 Task: Find connections with filter location Zürich (Kreis 10) / Höngg with filter topic #jobinterviewswith filter profile language Potuguese with filter current company InMobi with filter school Navy Children School with filter industry Optometrists with filter service category NotaryOnline Research with filter keywords title File Clerk
Action: Mouse moved to (496, 73)
Screenshot: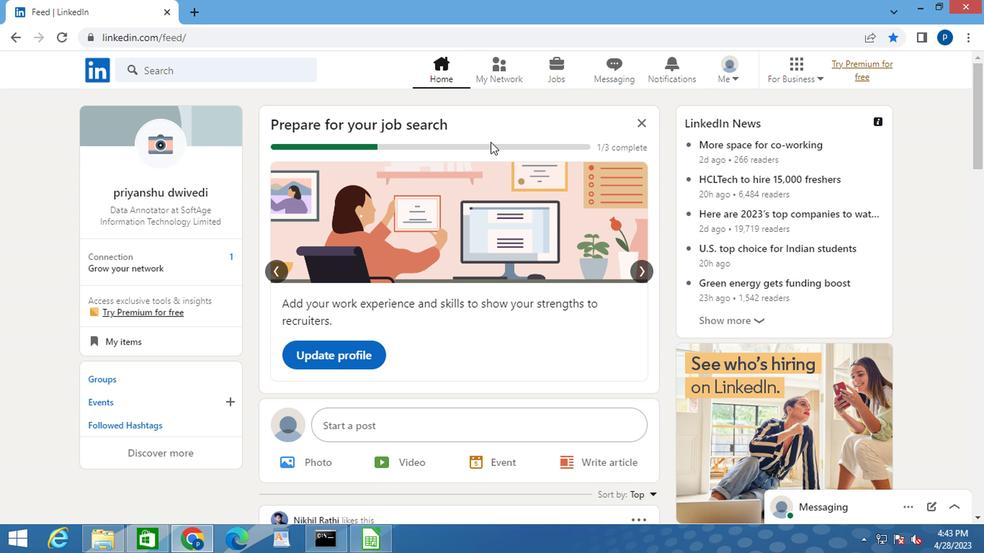 
Action: Mouse pressed left at (496, 73)
Screenshot: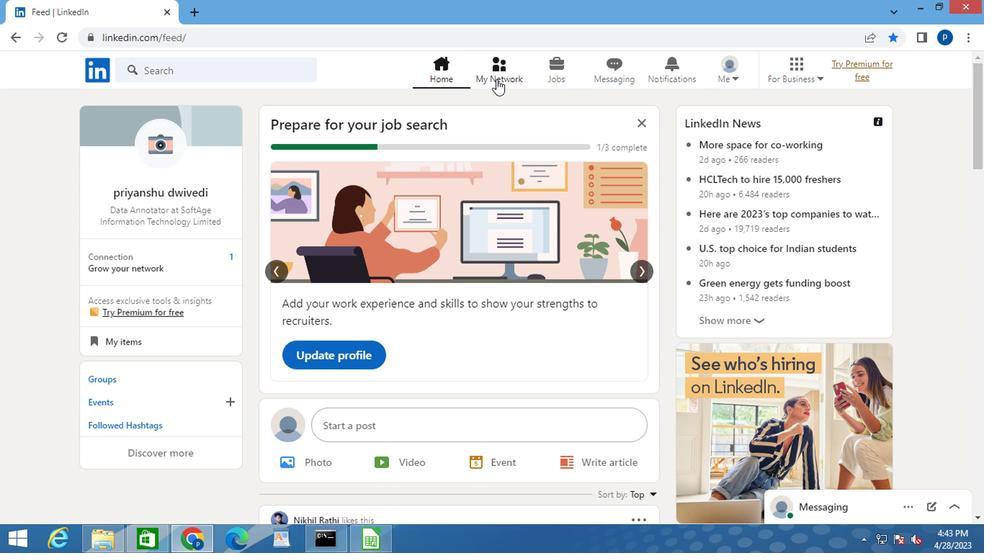 
Action: Mouse moved to (195, 138)
Screenshot: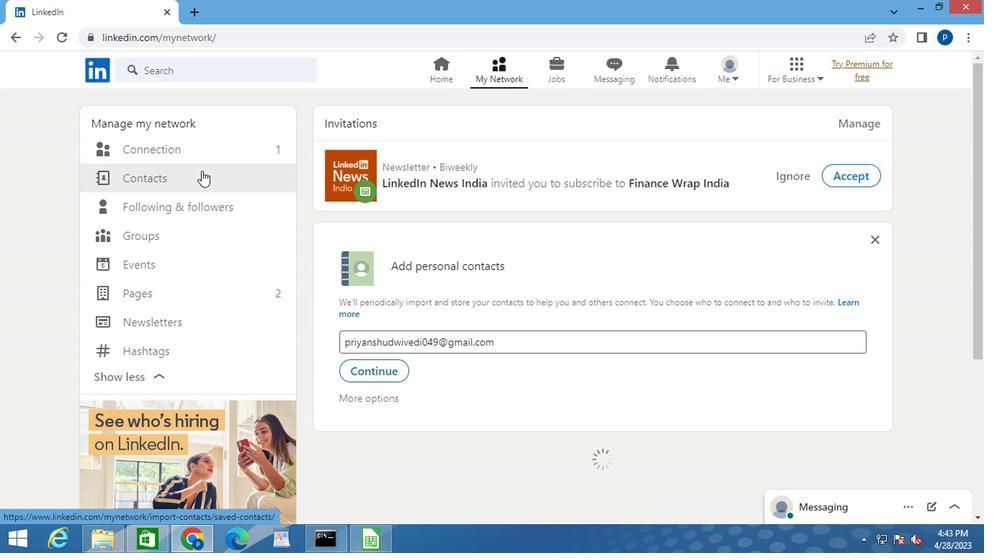 
Action: Mouse pressed left at (195, 138)
Screenshot: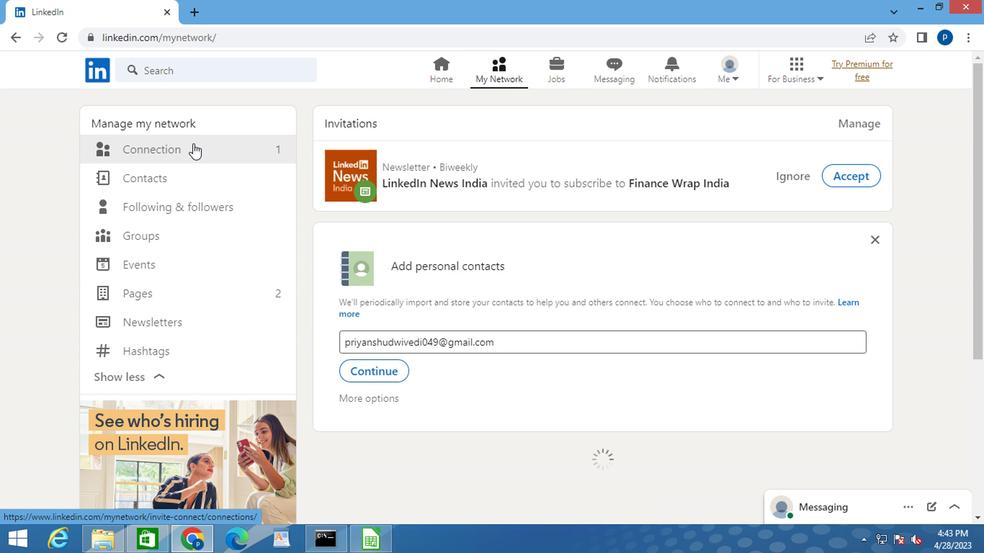 
Action: Mouse moved to (585, 148)
Screenshot: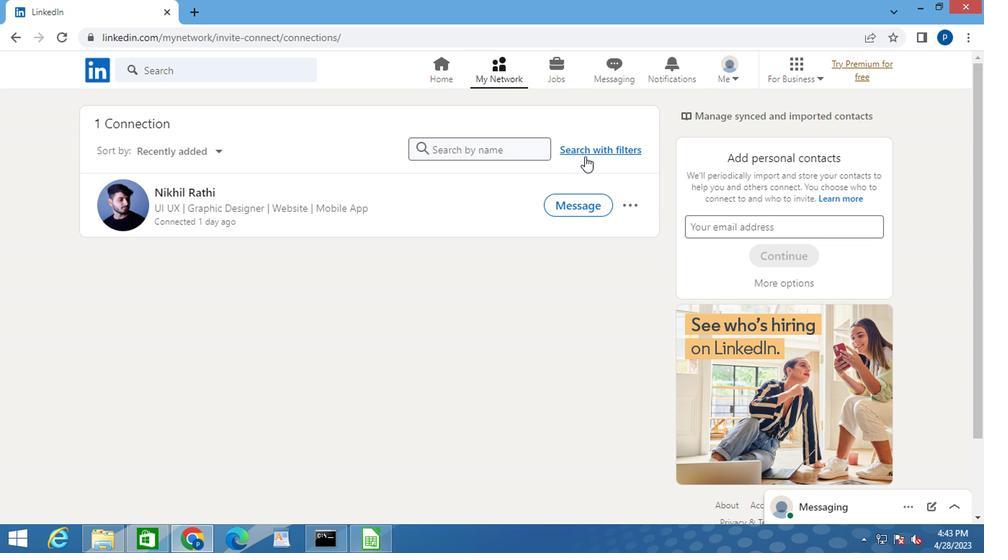 
Action: Mouse pressed left at (585, 148)
Screenshot: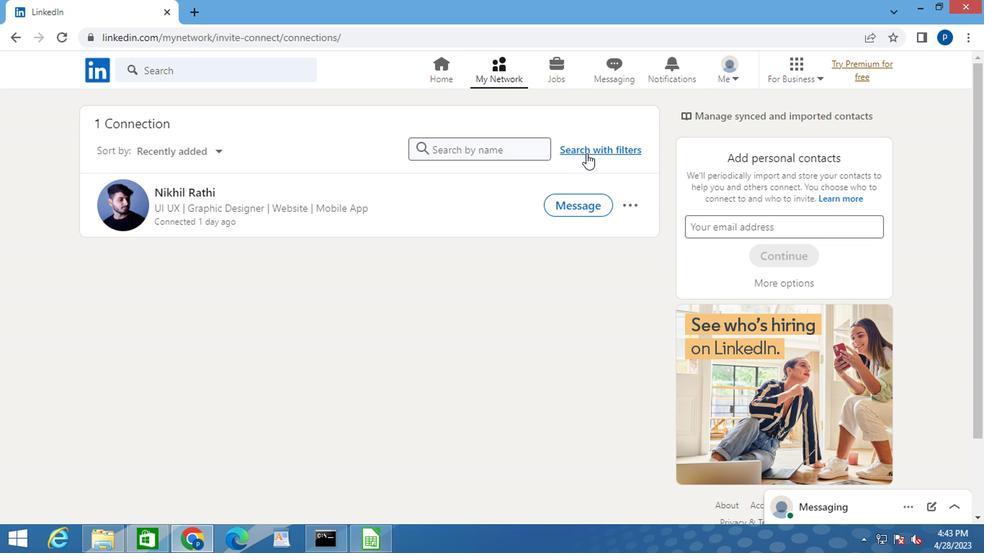 
Action: Mouse moved to (532, 105)
Screenshot: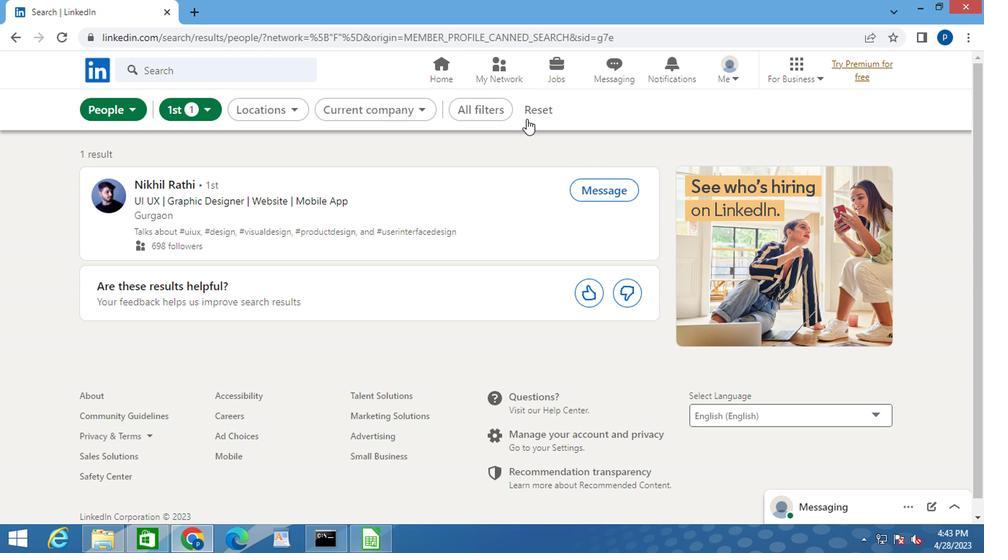 
Action: Mouse pressed left at (532, 105)
Screenshot: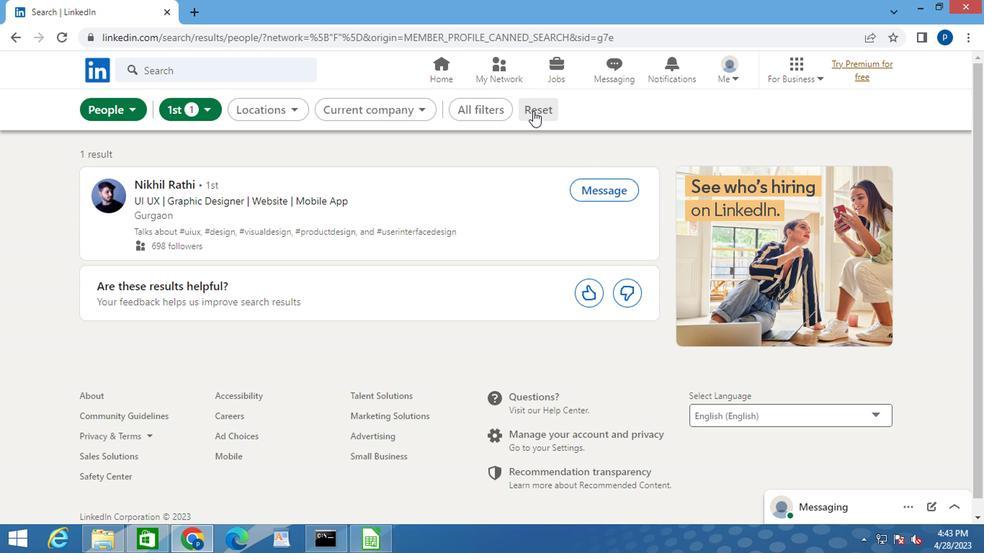 
Action: Mouse moved to (517, 106)
Screenshot: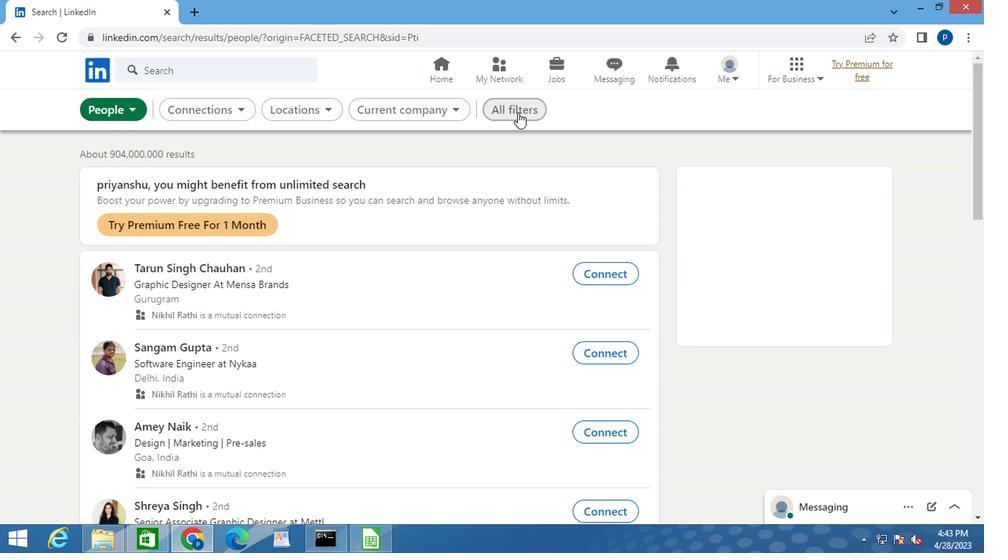 
Action: Mouse pressed left at (517, 106)
Screenshot: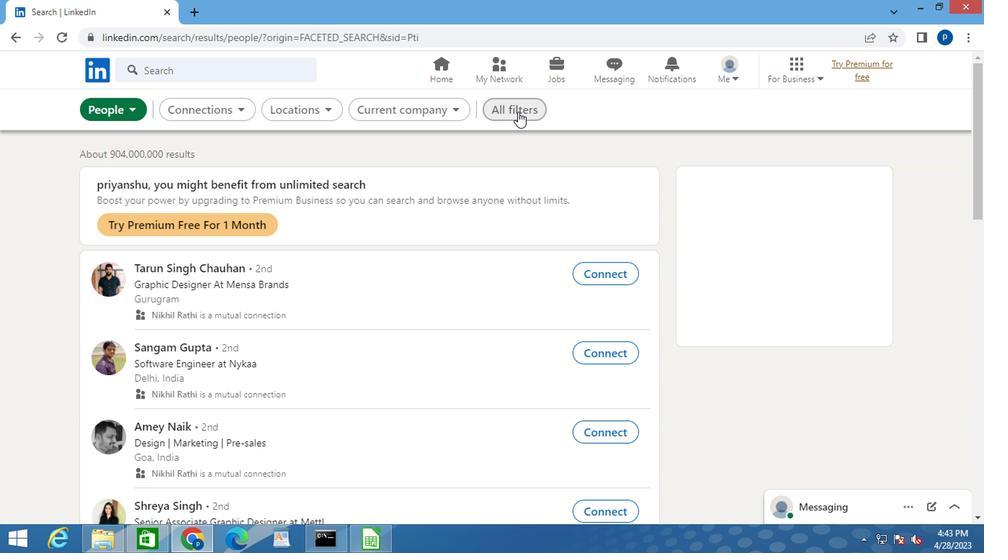 
Action: Mouse moved to (741, 367)
Screenshot: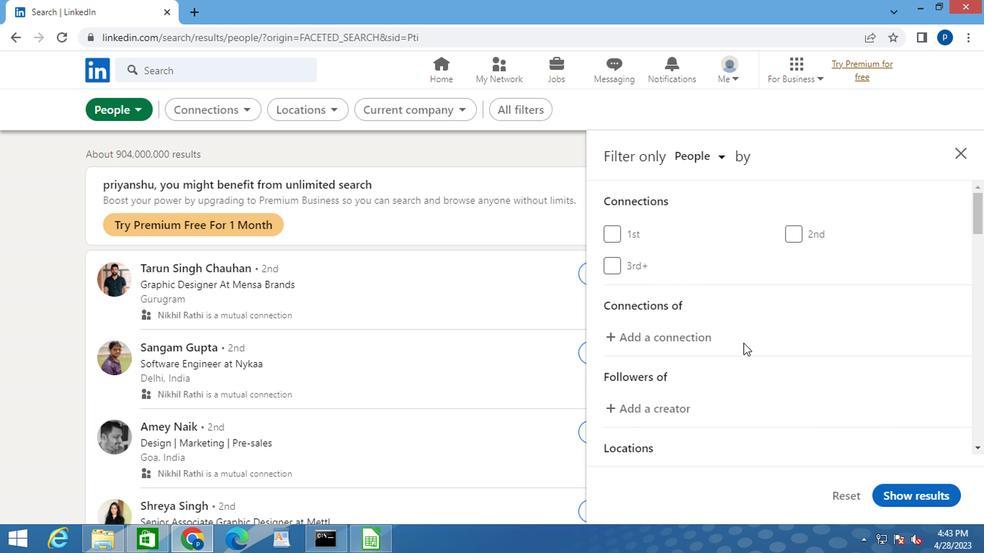 
Action: Mouse scrolled (741, 366) with delta (0, -1)
Screenshot: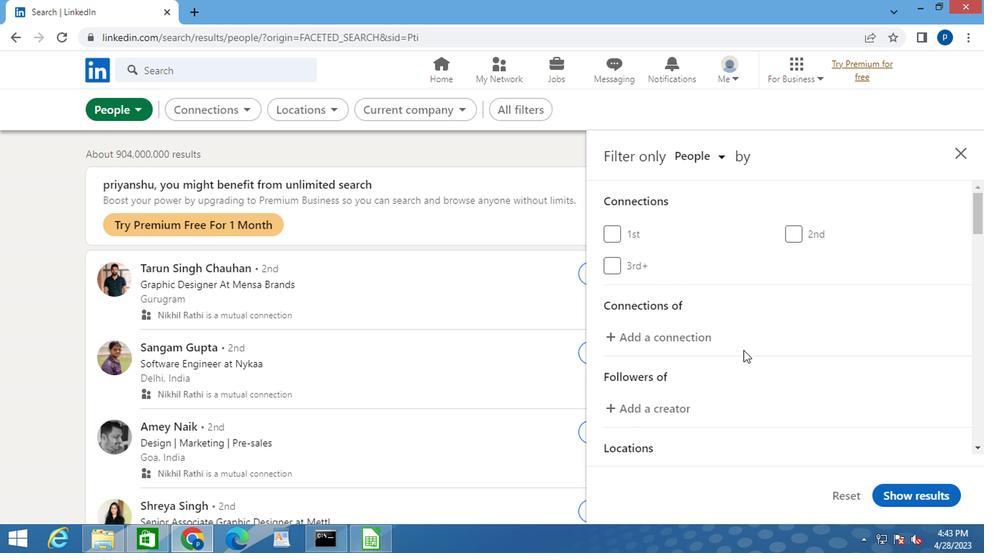 
Action: Mouse moved to (741, 367)
Screenshot: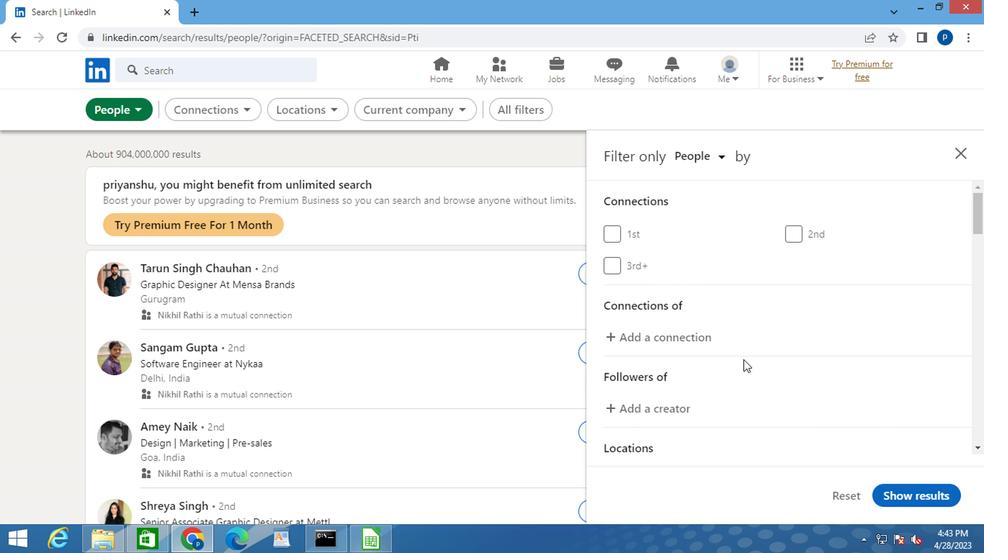 
Action: Mouse scrolled (741, 367) with delta (0, 0)
Screenshot: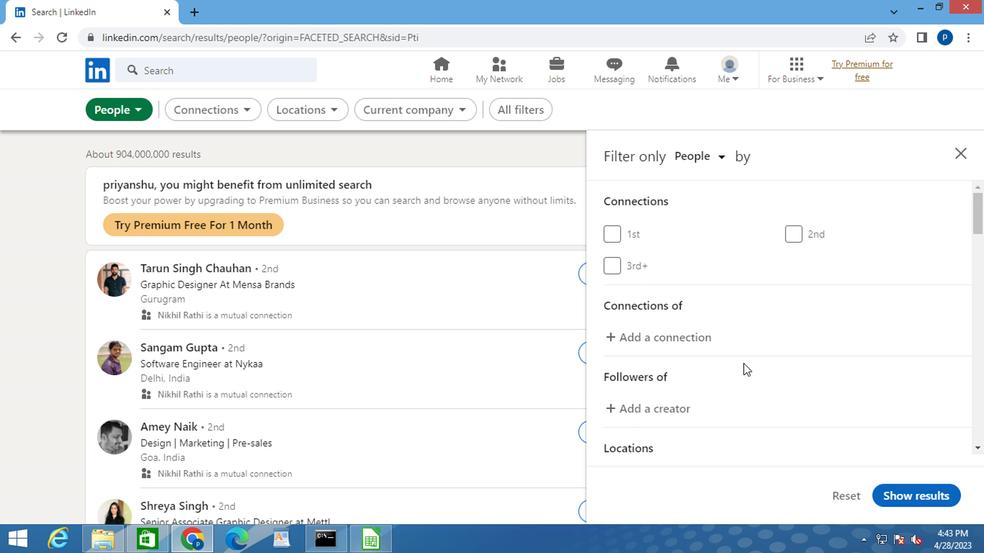 
Action: Mouse moved to (816, 393)
Screenshot: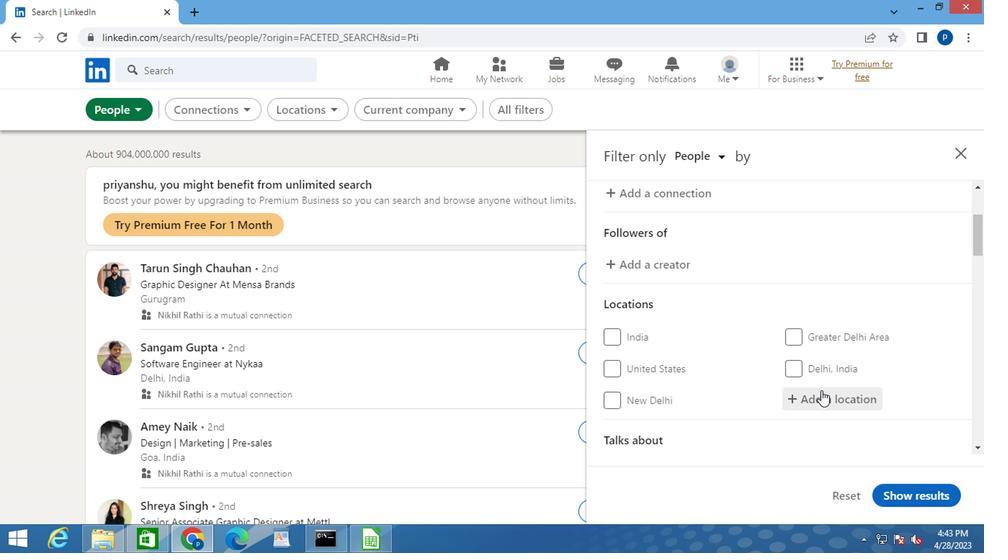 
Action: Mouse pressed left at (816, 393)
Screenshot: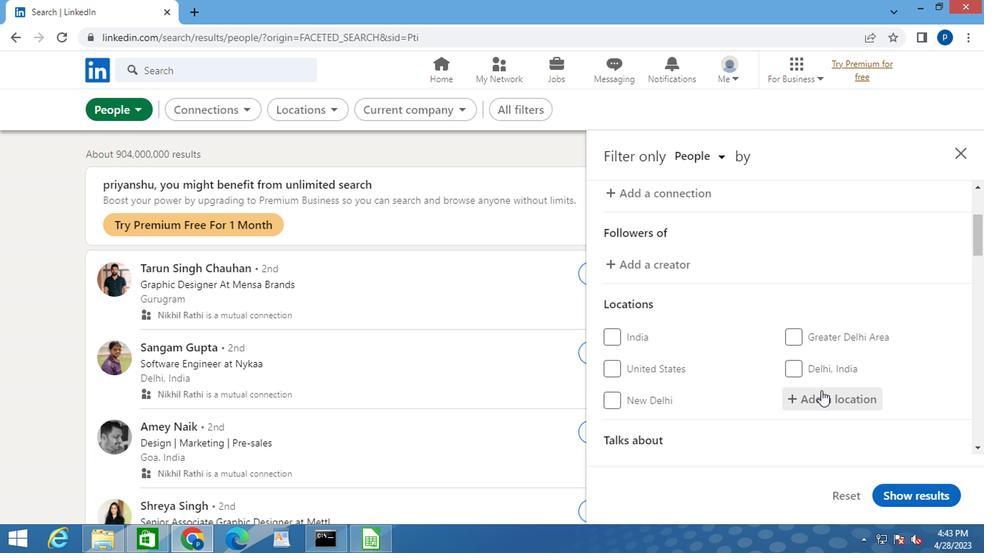 
Action: Key pressed z<Key.caps_lock>urich
Screenshot: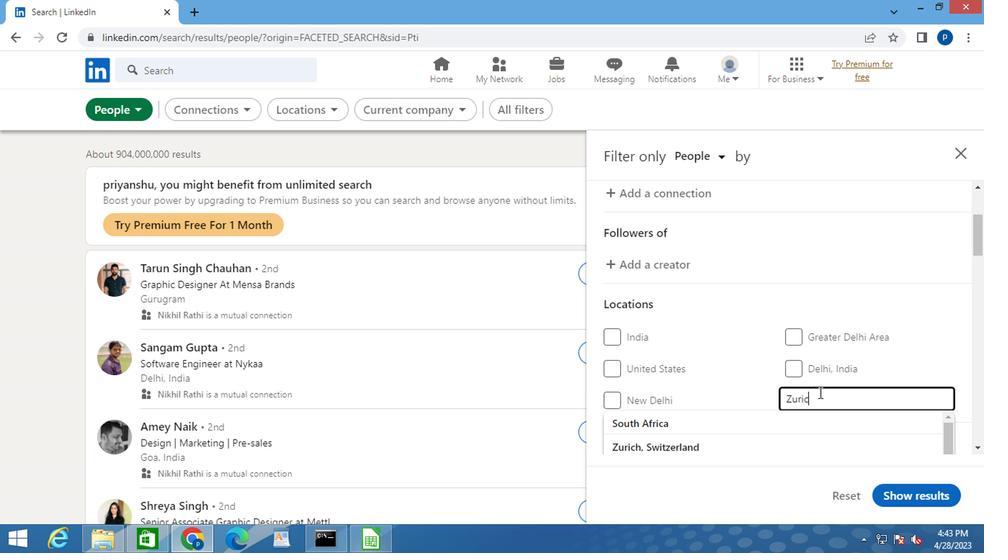 
Action: Mouse moved to (684, 425)
Screenshot: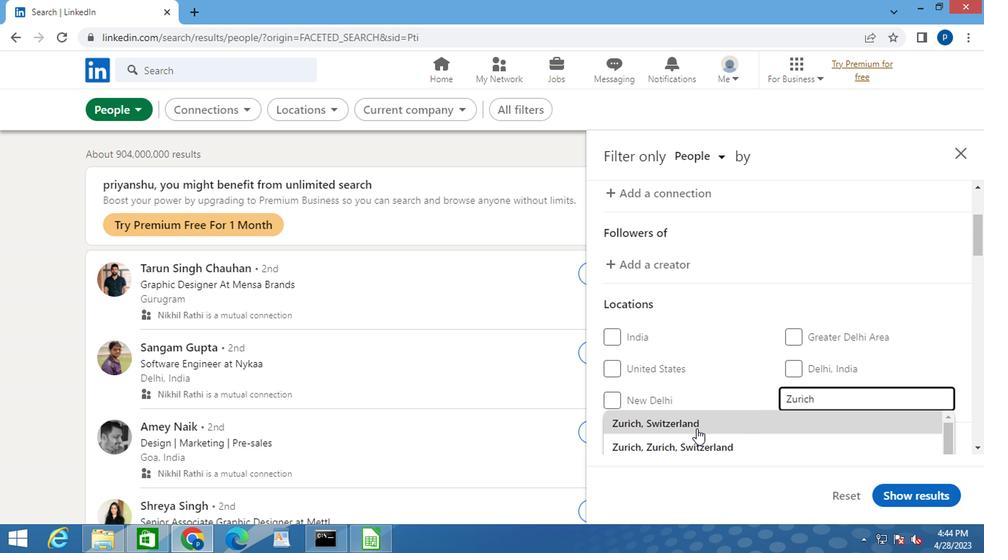 
Action: Mouse pressed left at (684, 425)
Screenshot: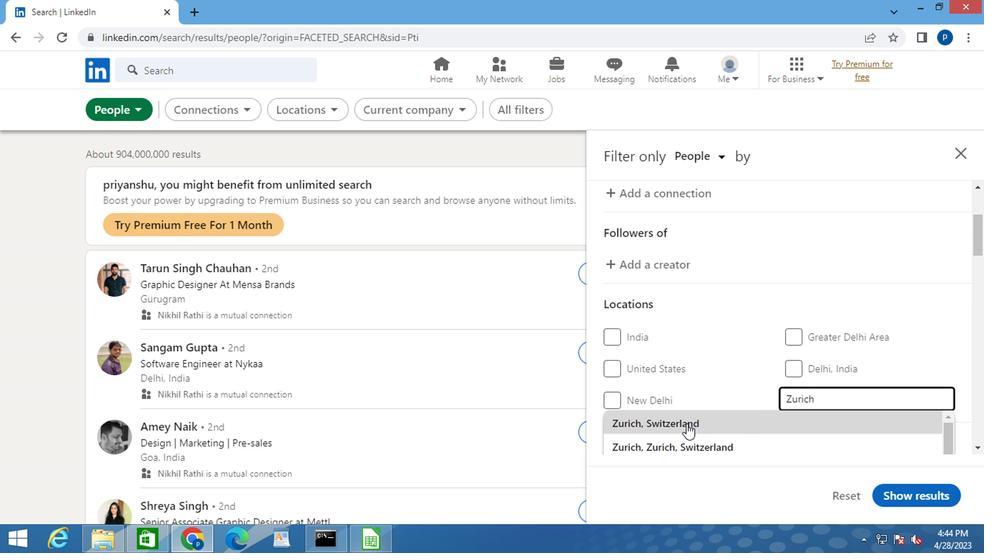 
Action: Mouse moved to (682, 396)
Screenshot: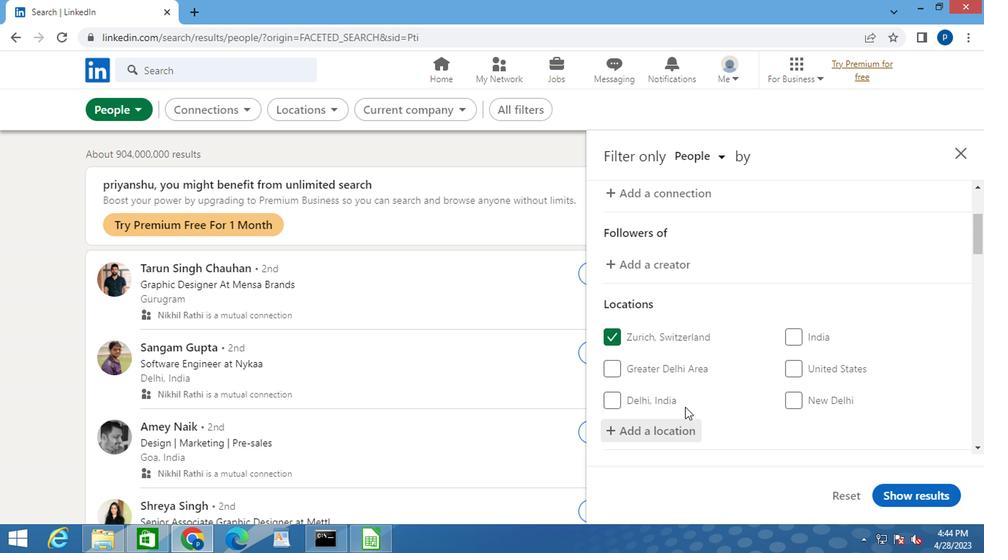 
Action: Mouse scrolled (682, 395) with delta (0, 0)
Screenshot: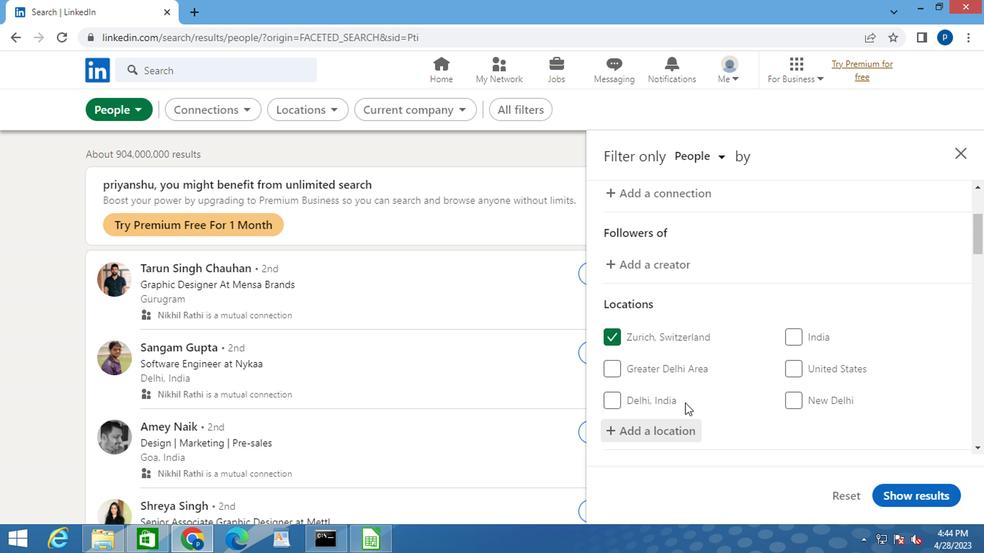 
Action: Mouse scrolled (682, 395) with delta (0, 0)
Screenshot: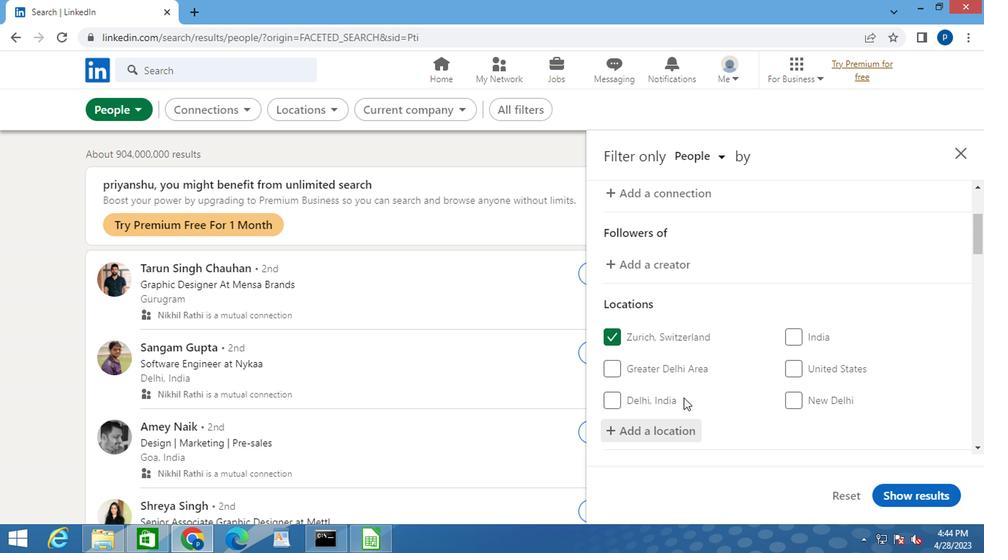 
Action: Mouse moved to (827, 425)
Screenshot: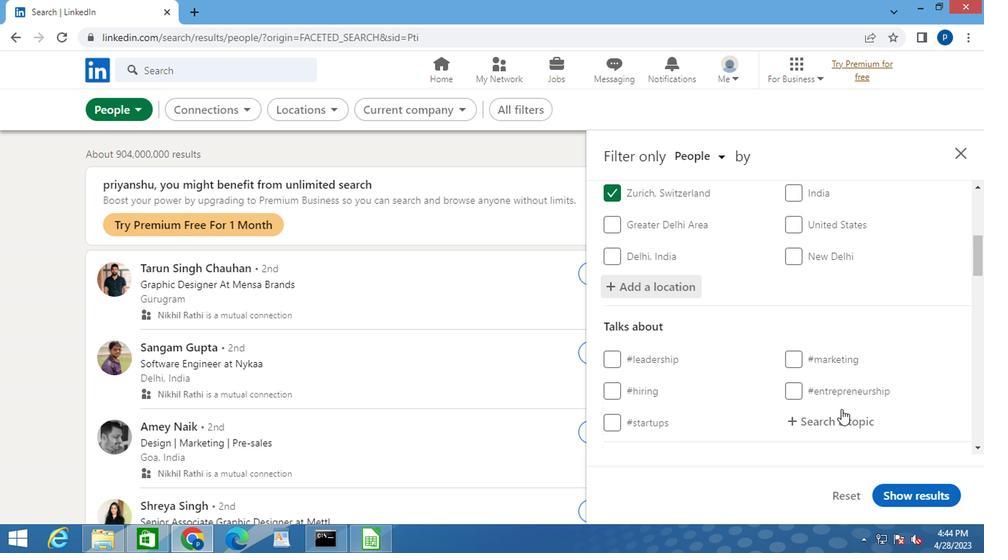 
Action: Mouse pressed left at (827, 425)
Screenshot: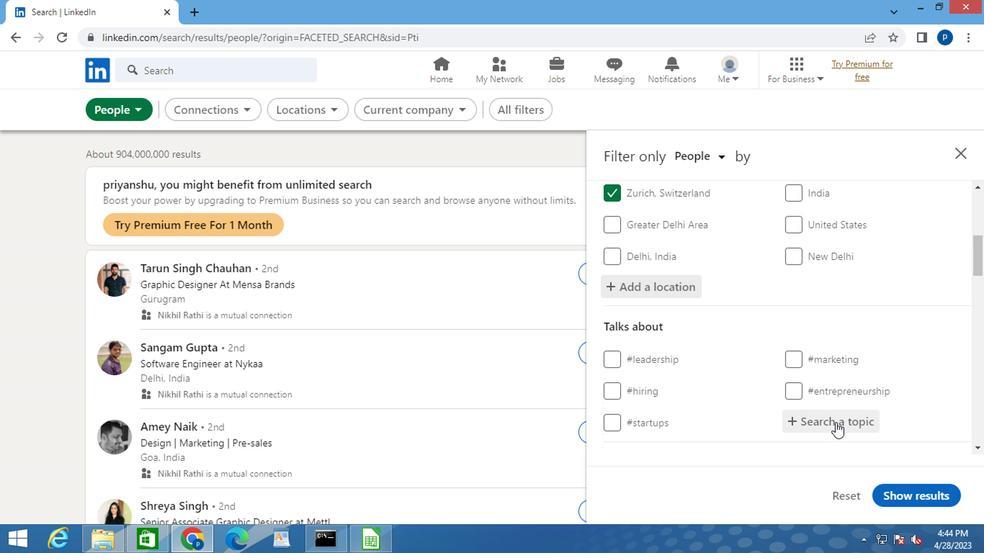 
Action: Key pressed <Key.shift>#JOBINTERVIEWS
Screenshot: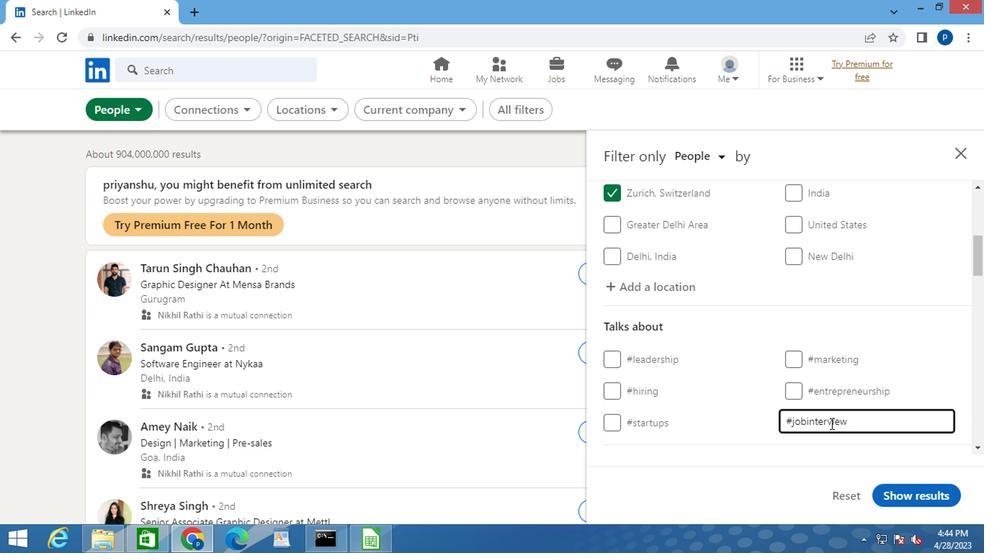 
Action: Mouse moved to (739, 403)
Screenshot: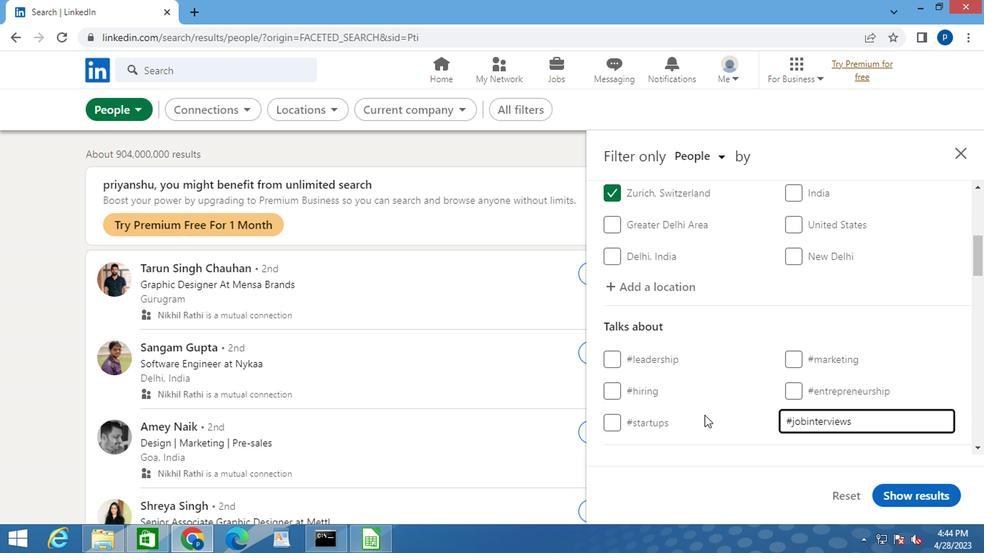
Action: Mouse scrolled (739, 402) with delta (0, -1)
Screenshot: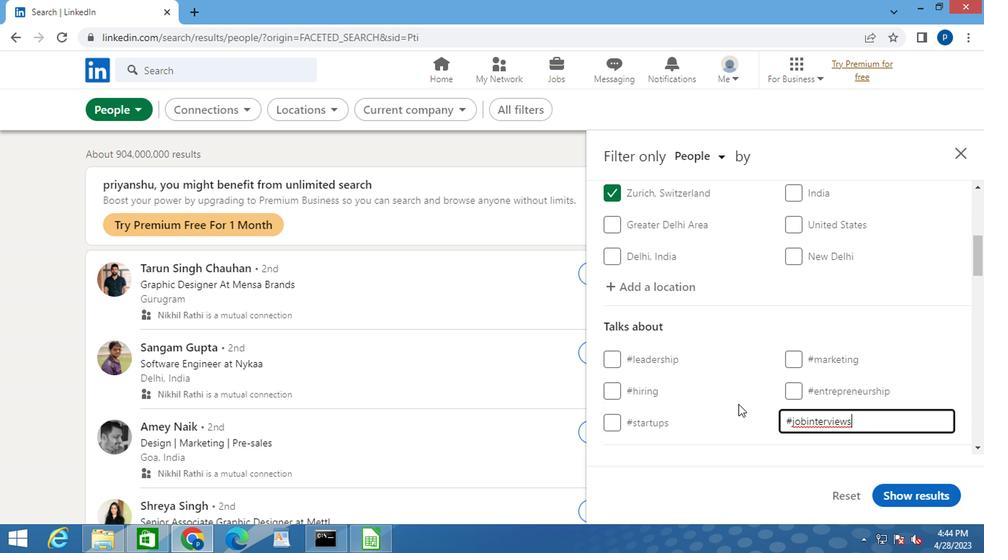 
Action: Mouse scrolled (739, 402) with delta (0, -1)
Screenshot: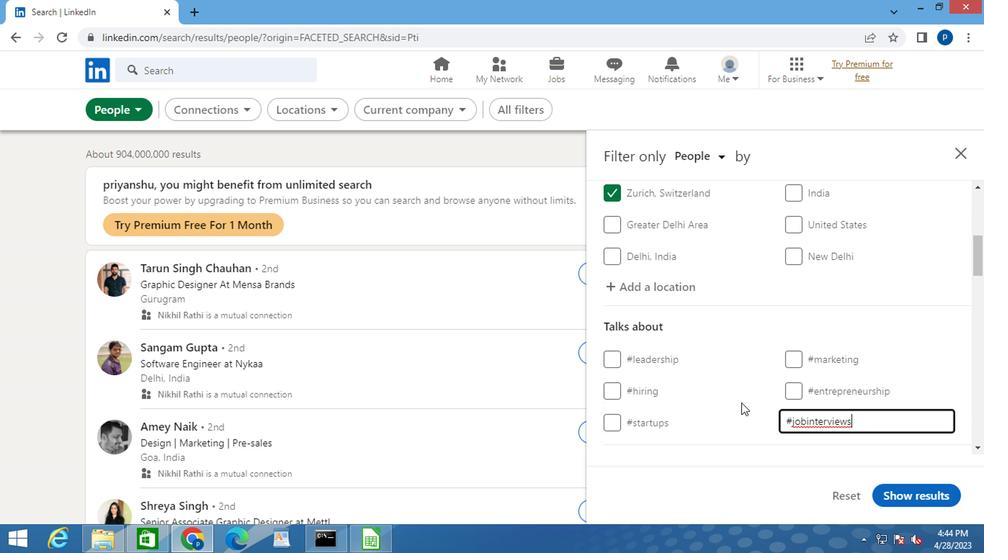 
Action: Mouse moved to (733, 371)
Screenshot: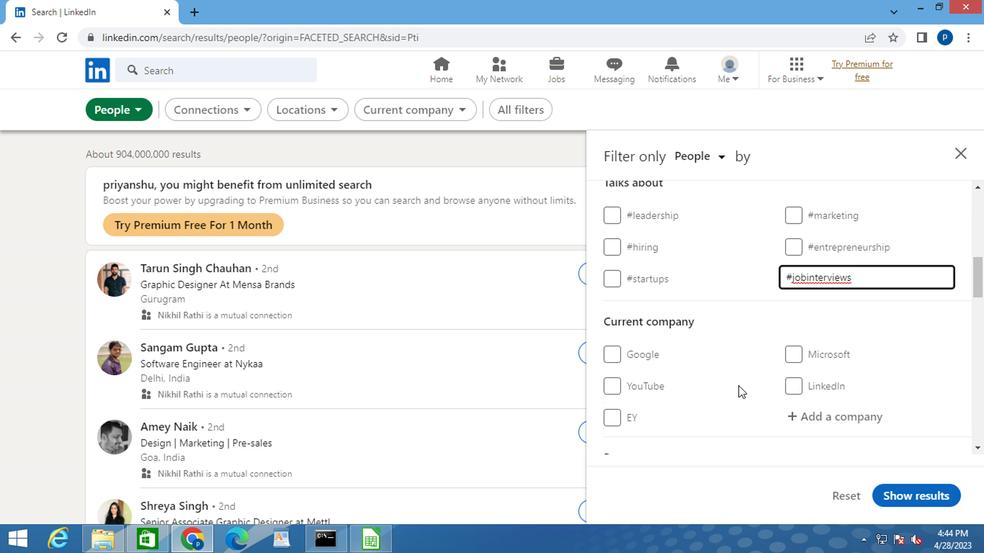 
Action: Mouse scrolled (733, 370) with delta (0, -1)
Screenshot: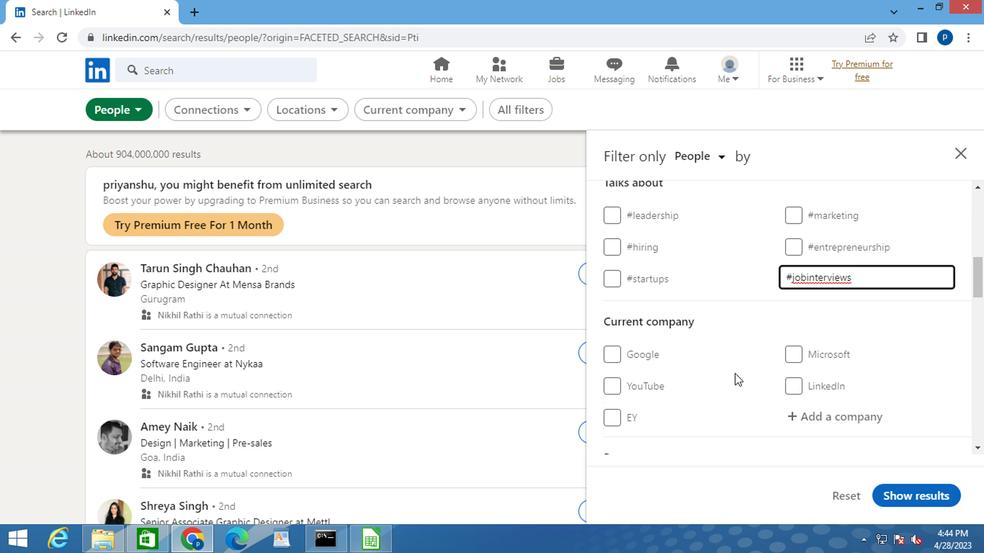
Action: Mouse scrolled (733, 370) with delta (0, -1)
Screenshot: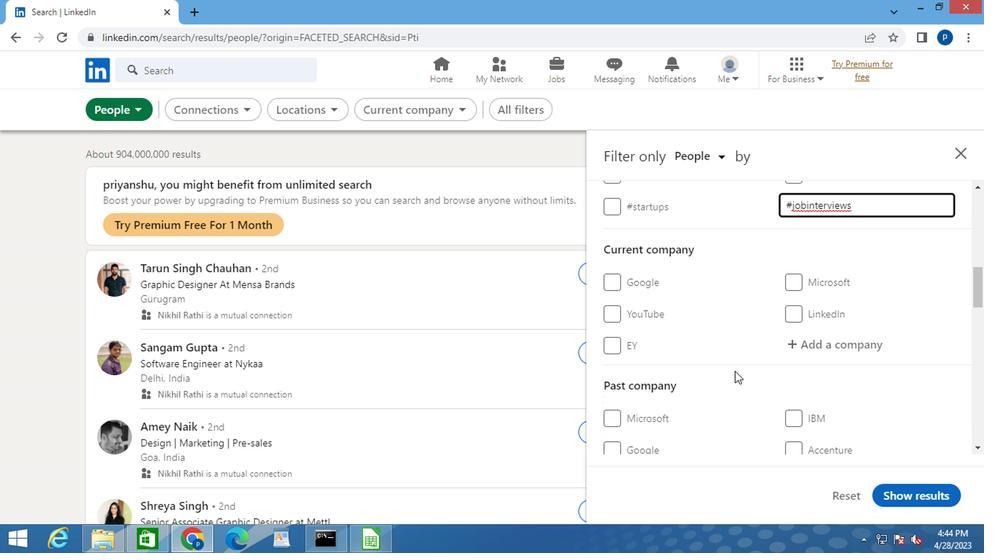 
Action: Mouse scrolled (733, 370) with delta (0, -1)
Screenshot: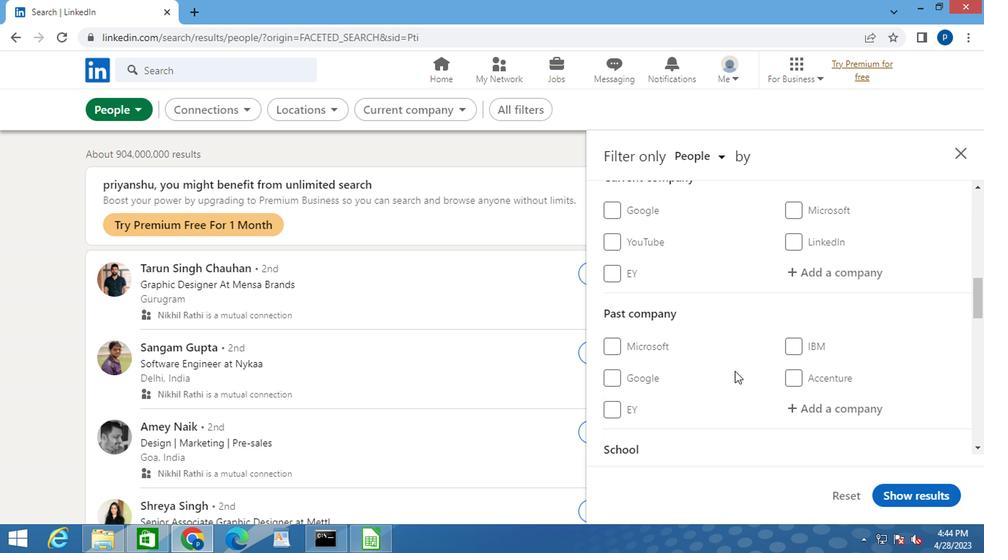 
Action: Mouse scrolled (733, 370) with delta (0, -1)
Screenshot: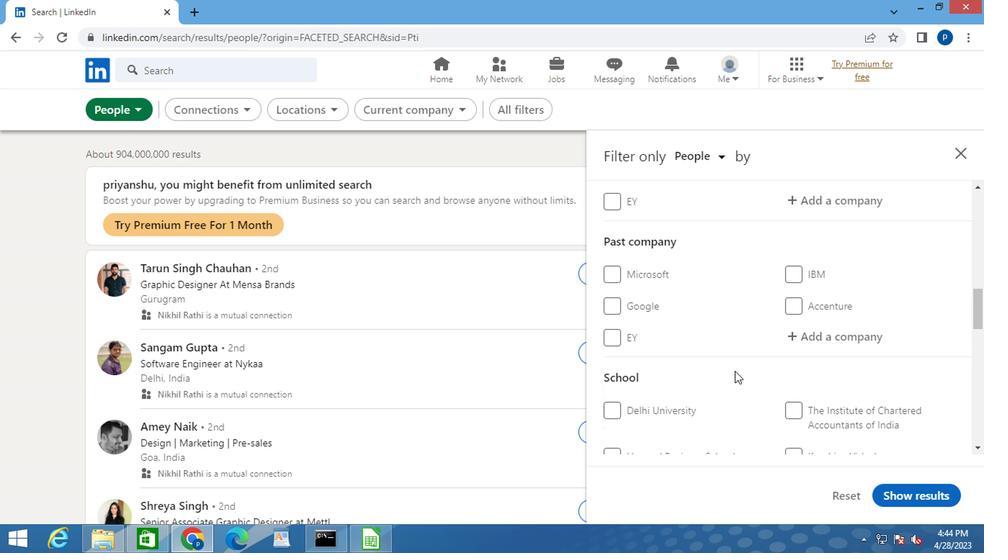 
Action: Mouse scrolled (733, 370) with delta (0, -1)
Screenshot: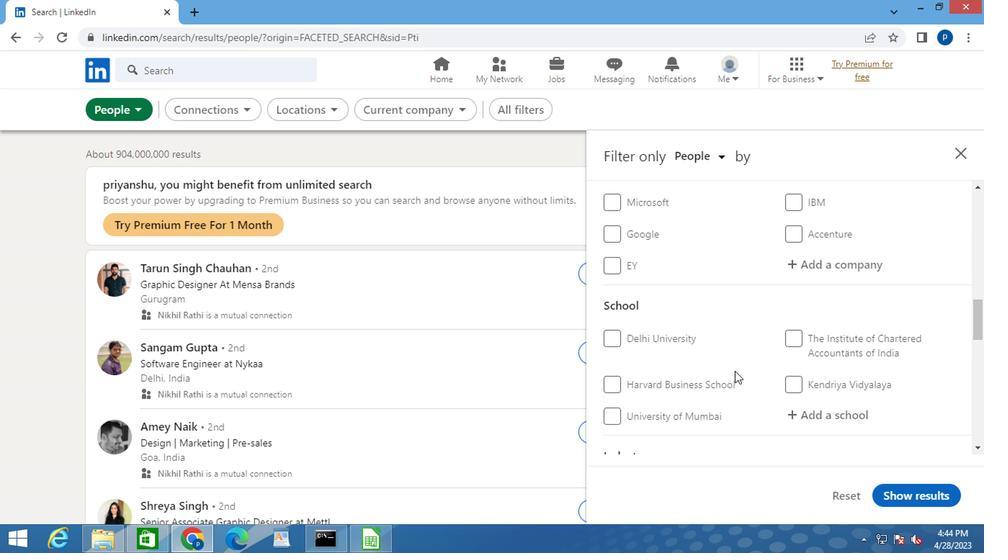 
Action: Mouse scrolled (733, 370) with delta (0, -1)
Screenshot: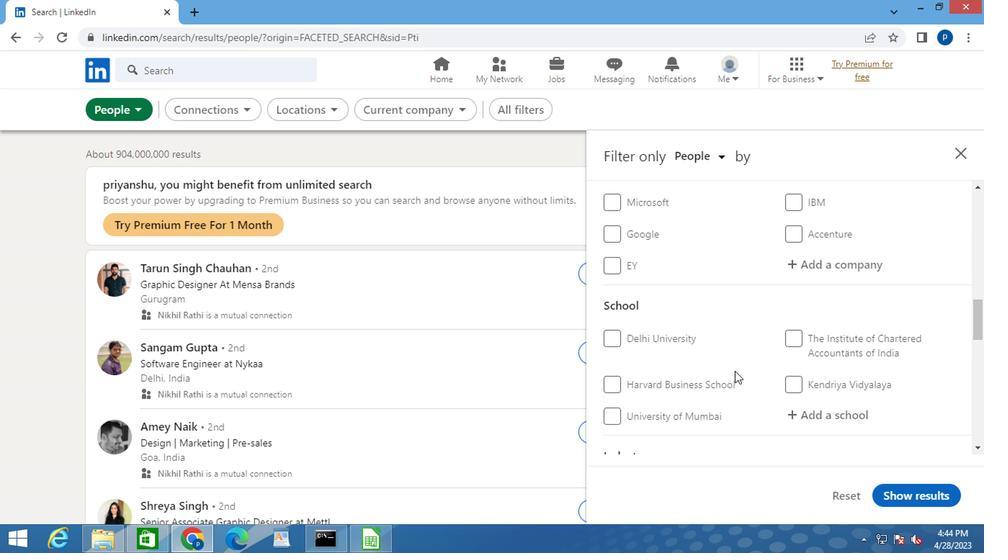 
Action: Mouse moved to (720, 361)
Screenshot: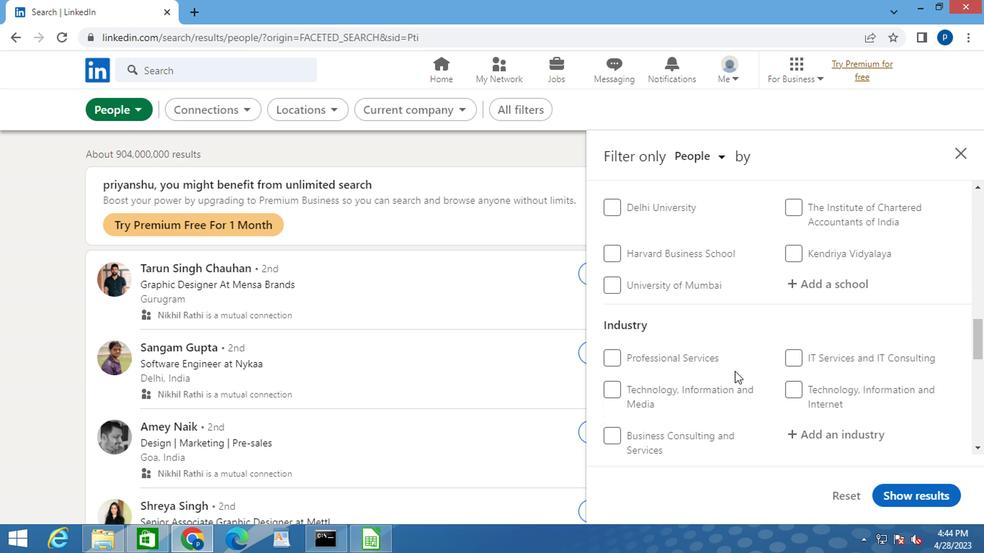 
Action: Mouse scrolled (720, 360) with delta (0, -1)
Screenshot: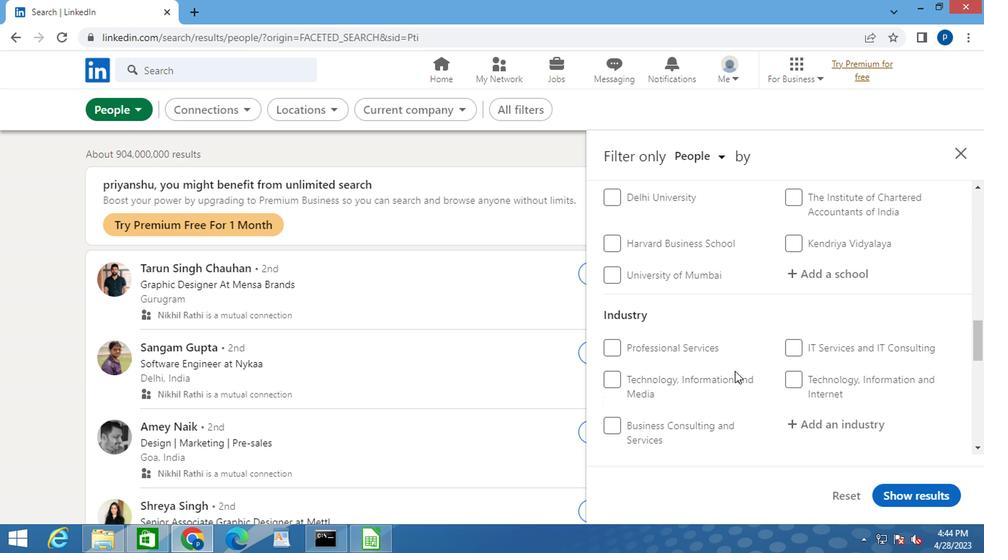 
Action: Mouse moved to (719, 356)
Screenshot: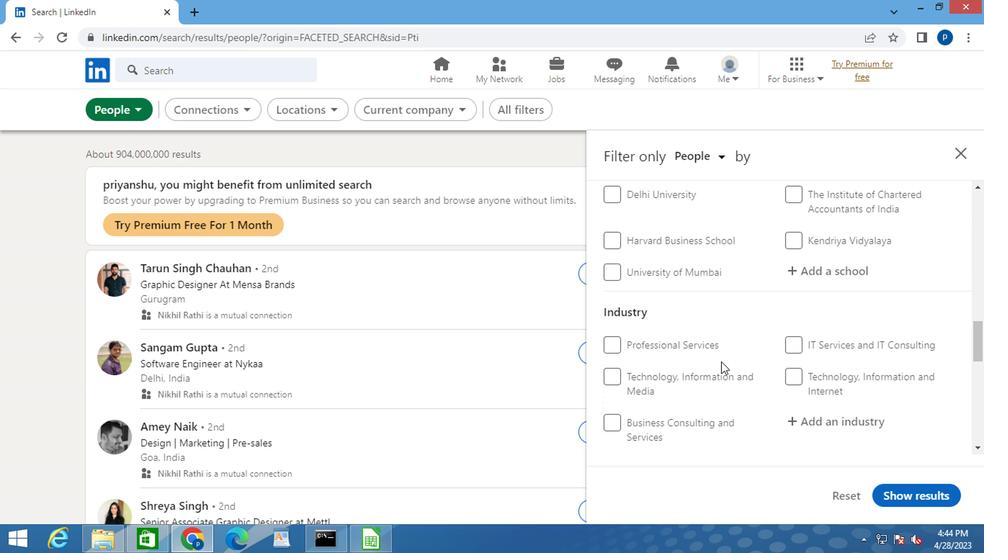 
Action: Mouse scrolled (719, 355) with delta (0, -1)
Screenshot: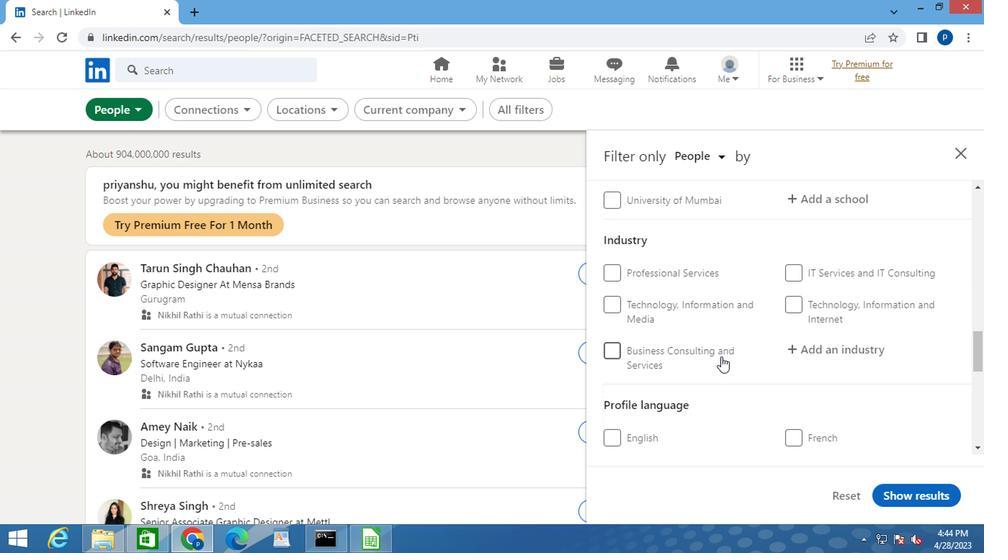 
Action: Mouse moved to (791, 400)
Screenshot: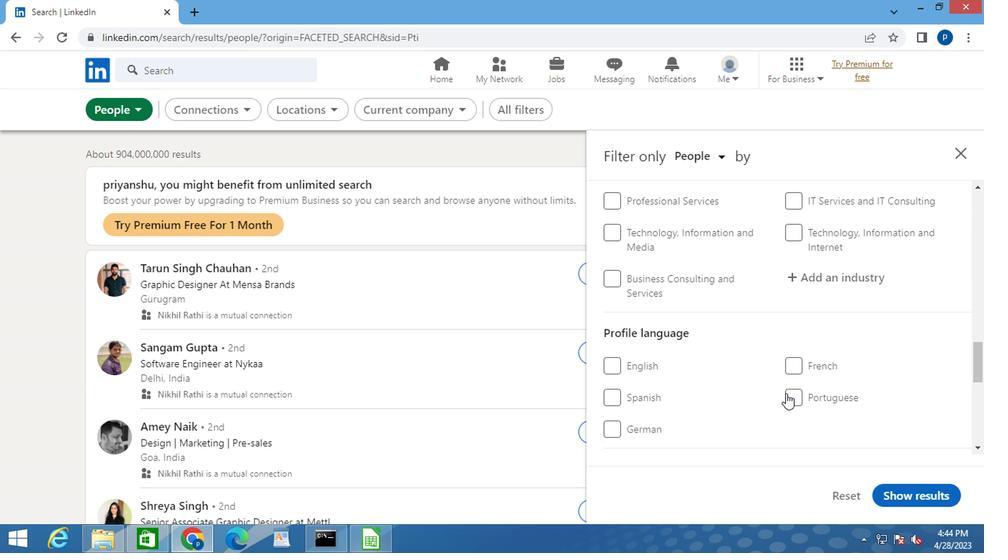 
Action: Mouse pressed left at (791, 400)
Screenshot: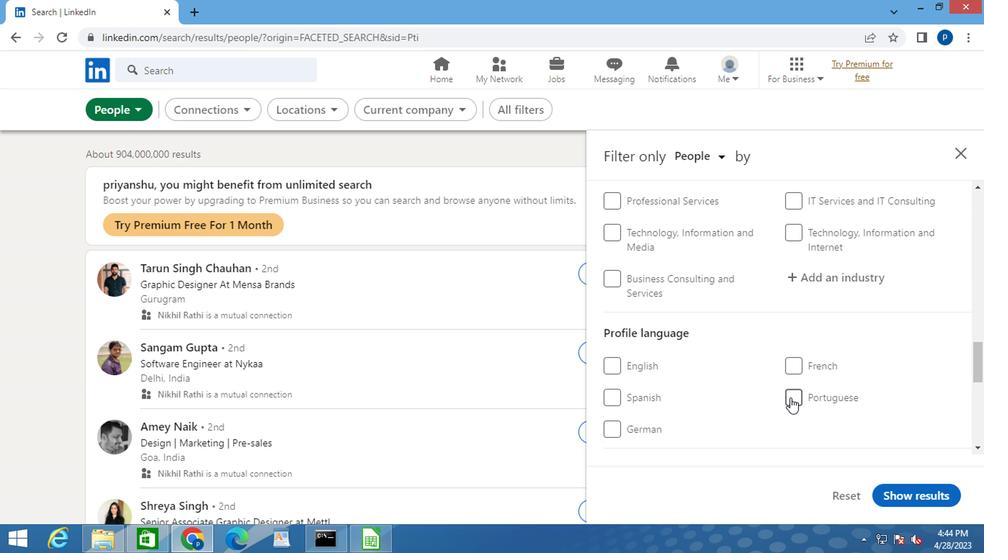 
Action: Mouse moved to (779, 330)
Screenshot: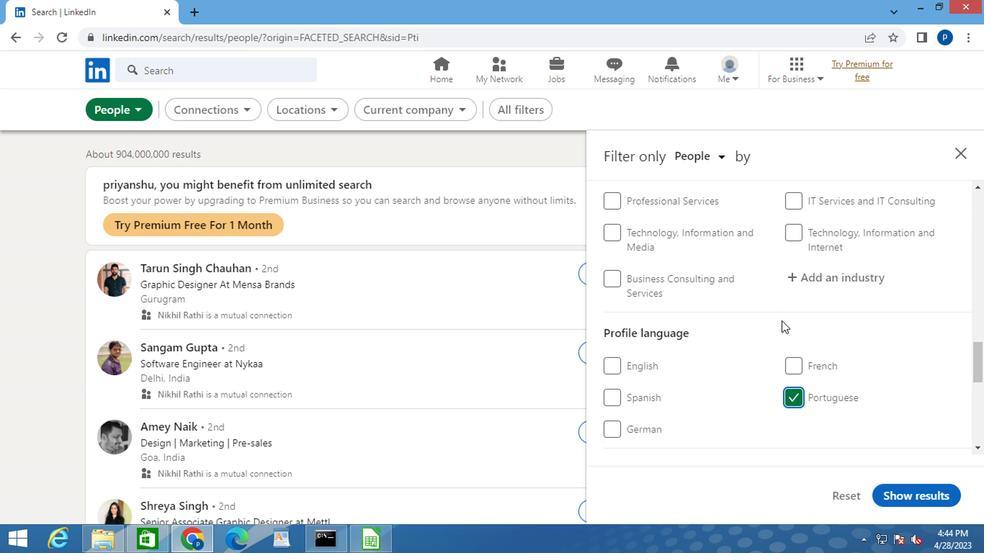 
Action: Mouse scrolled (779, 330) with delta (0, 0)
Screenshot: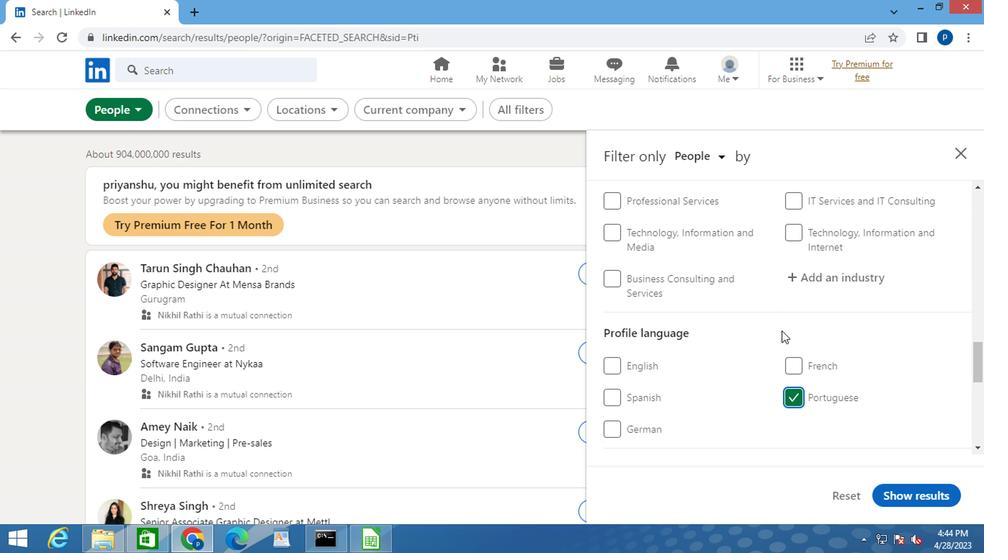 
Action: Mouse moved to (779, 330)
Screenshot: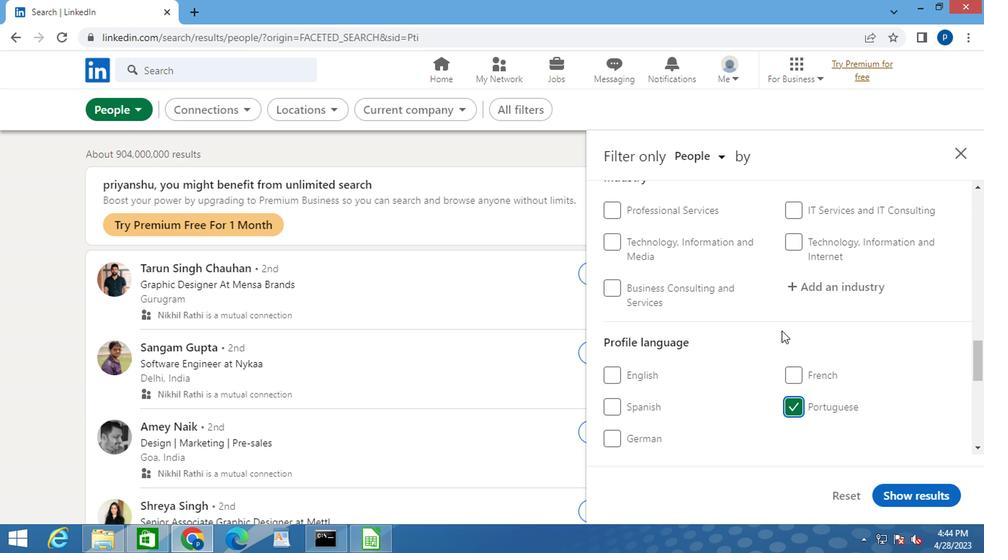 
Action: Mouse scrolled (779, 331) with delta (0, 1)
Screenshot: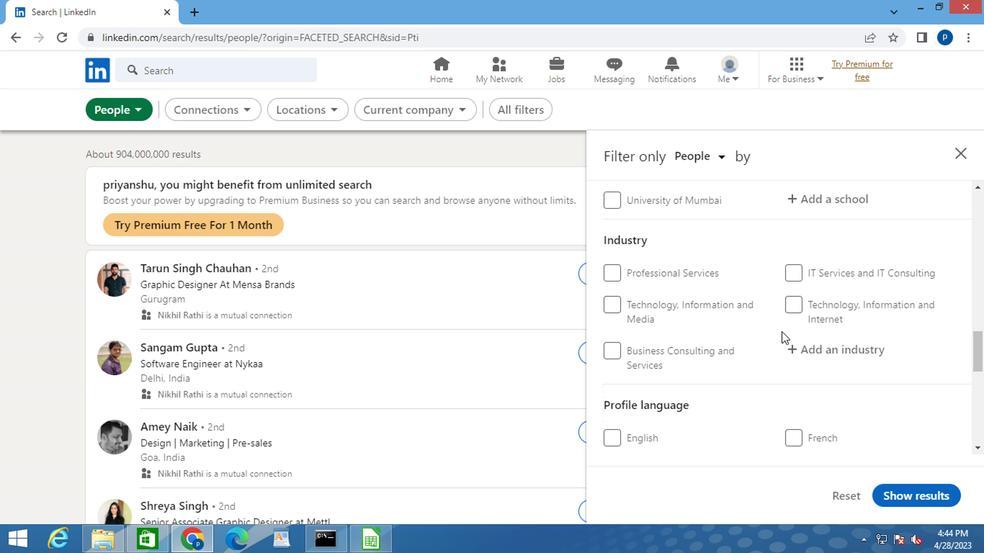 
Action: Mouse scrolled (779, 331) with delta (0, 1)
Screenshot: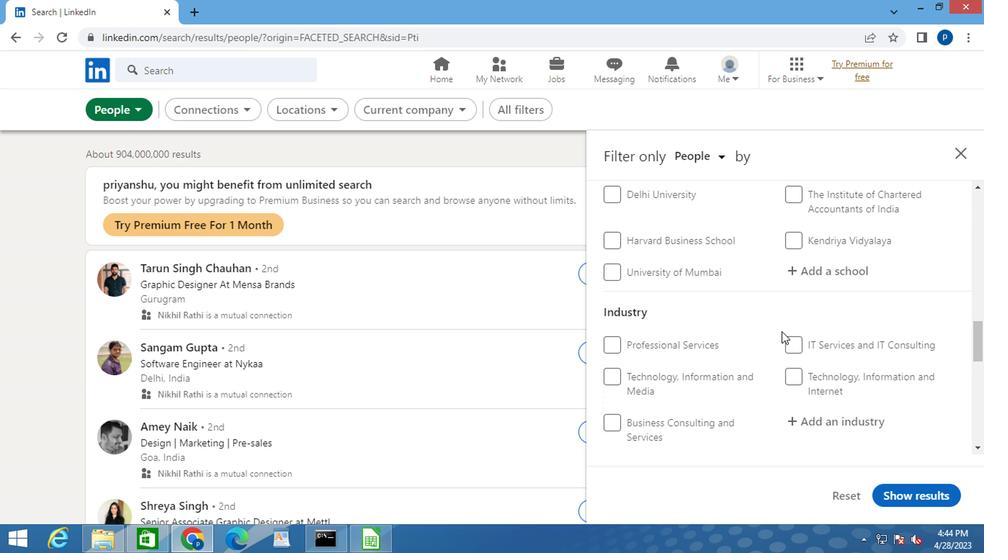 
Action: Mouse scrolled (779, 331) with delta (0, 1)
Screenshot: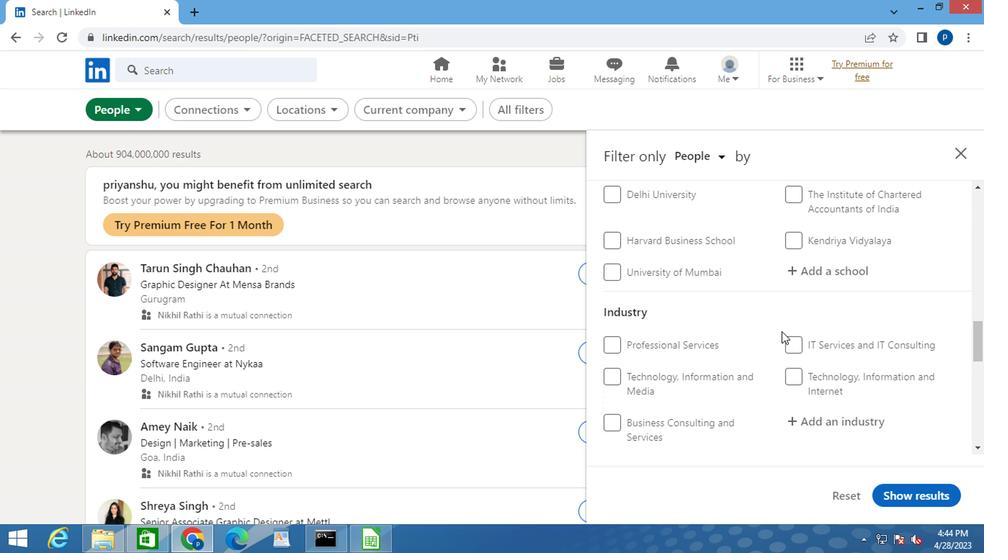 
Action: Mouse scrolled (779, 331) with delta (0, 1)
Screenshot: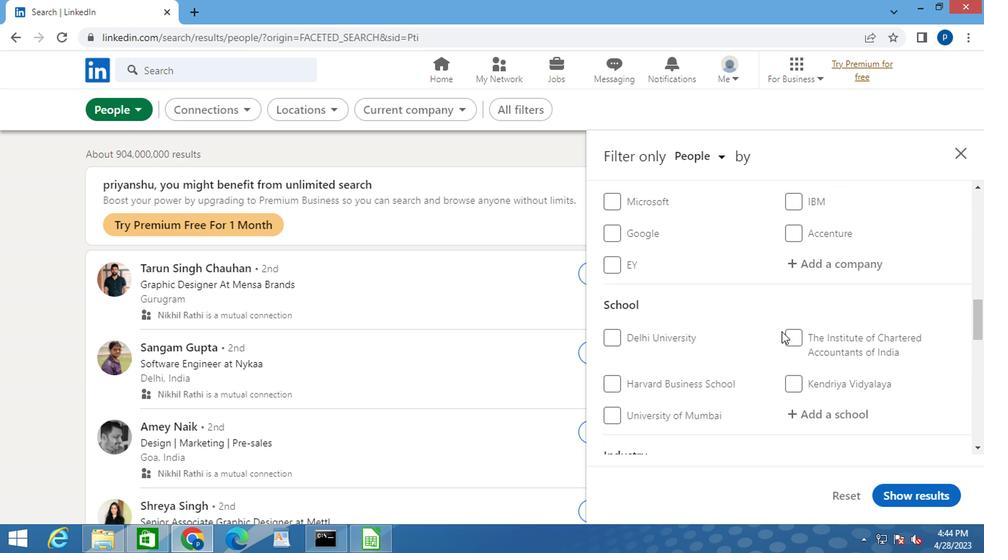 
Action: Mouse moved to (778, 330)
Screenshot: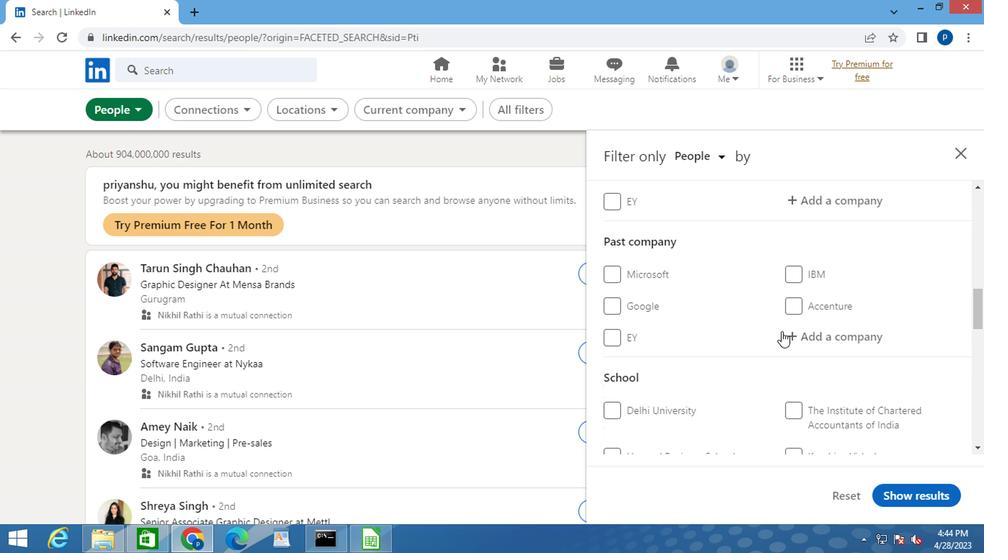 
Action: Mouse scrolled (778, 331) with delta (0, 1)
Screenshot: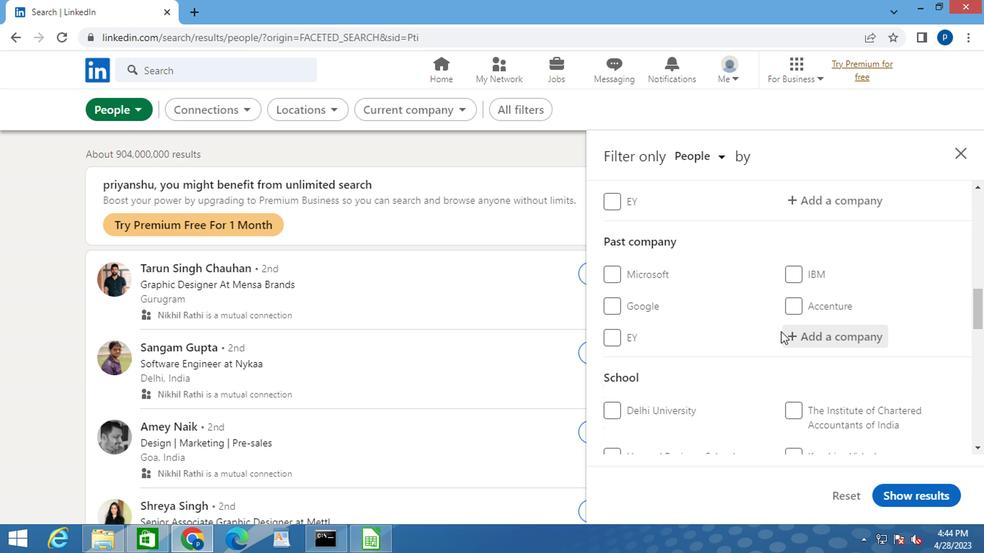 
Action: Mouse scrolled (778, 331) with delta (0, 1)
Screenshot: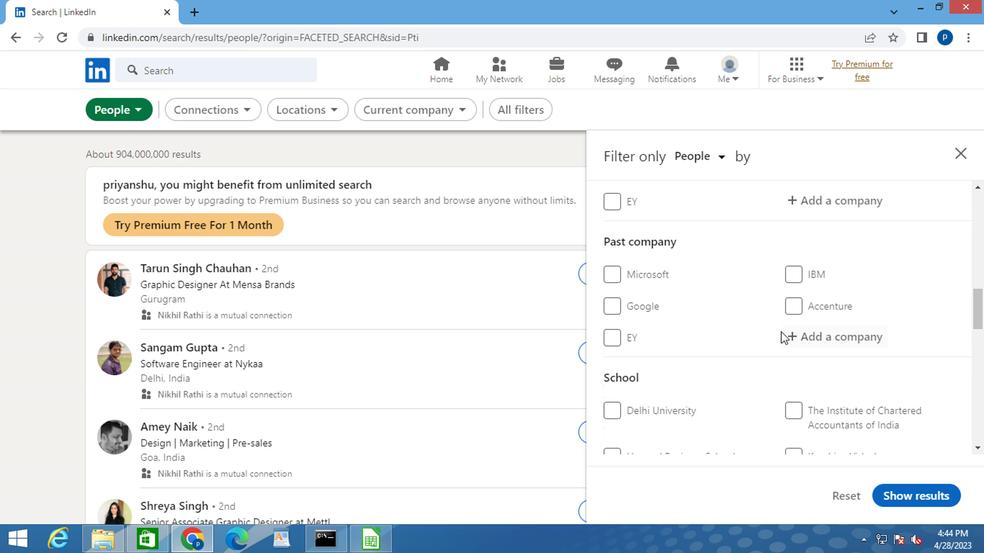 
Action: Mouse moved to (812, 344)
Screenshot: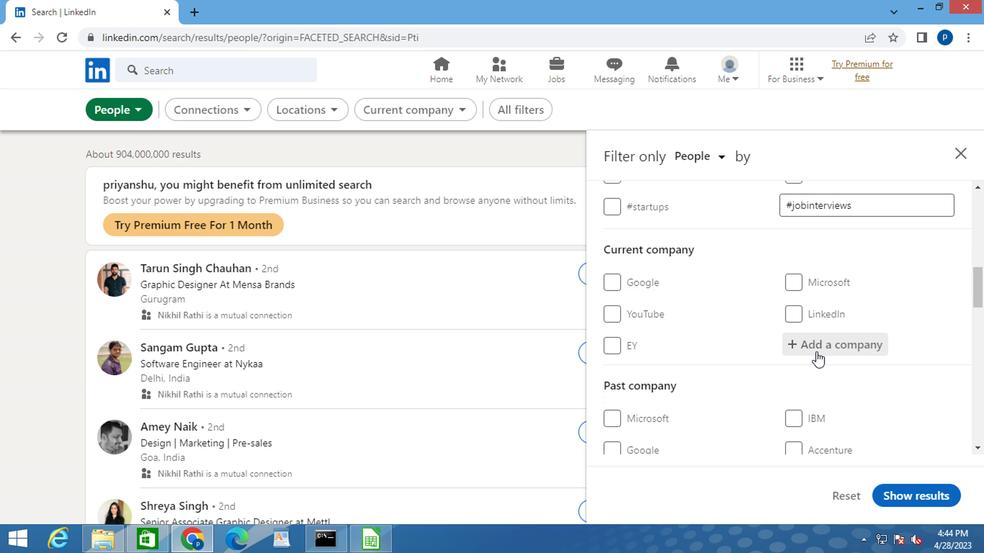 
Action: Mouse pressed left at (812, 344)
Screenshot: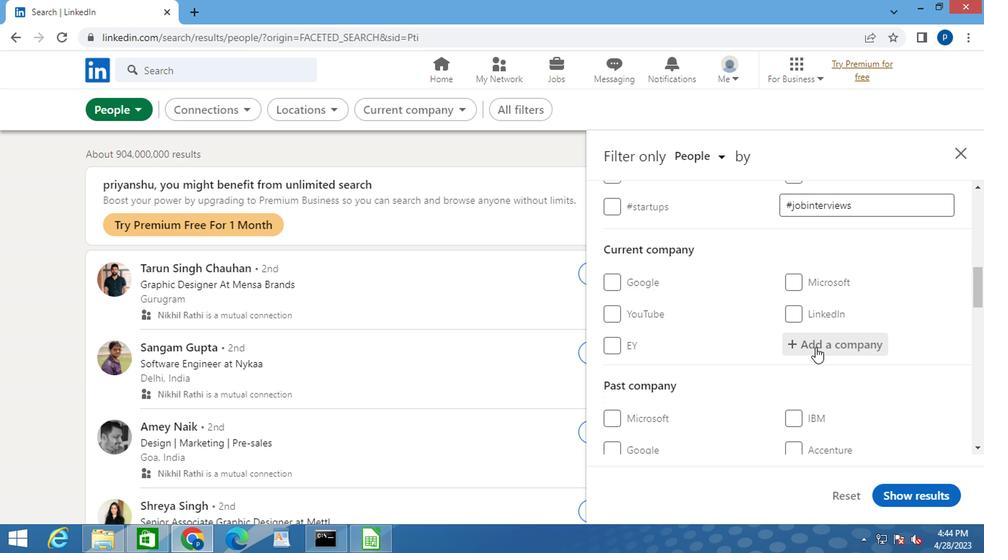 
Action: Key pressed <Key.caps_lock>I<Key.caps_lock>N<Key.caps_lock>M<Key.caps_lock>OBI
Screenshot: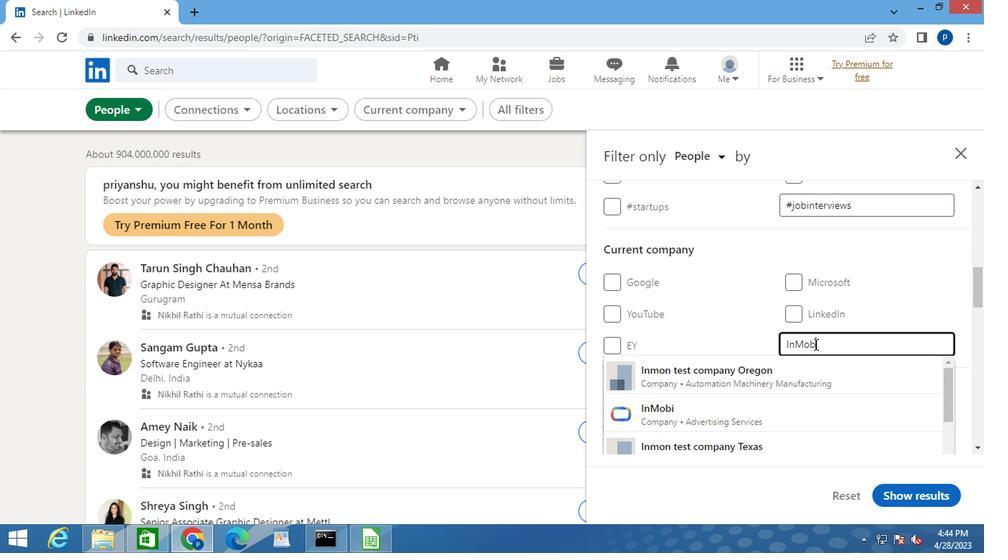 
Action: Mouse moved to (674, 377)
Screenshot: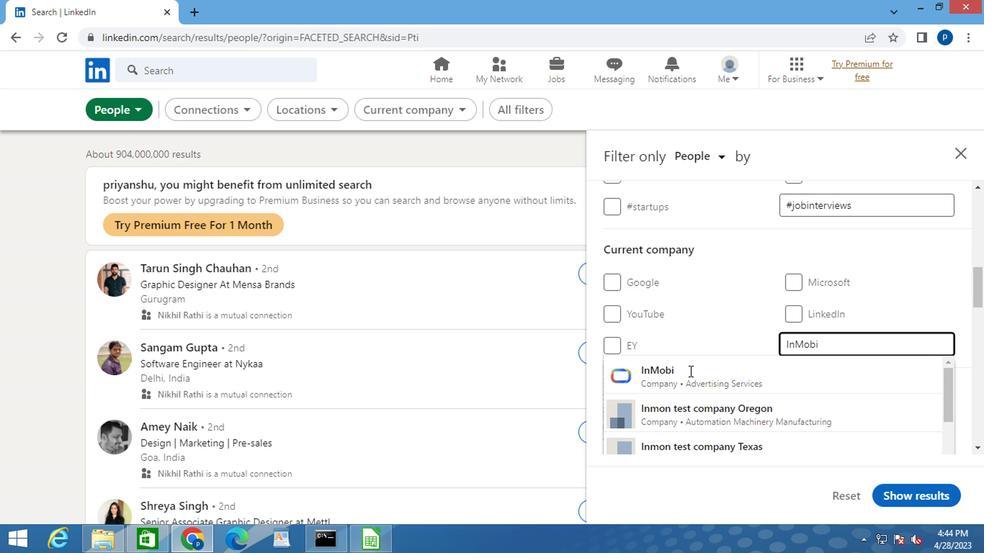 
Action: Mouse pressed left at (674, 377)
Screenshot: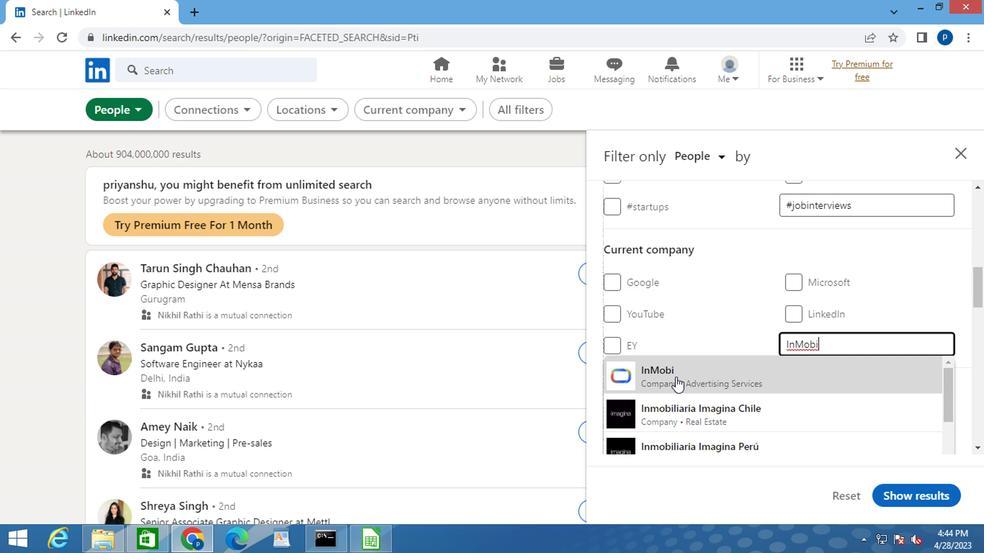 
Action: Mouse moved to (681, 369)
Screenshot: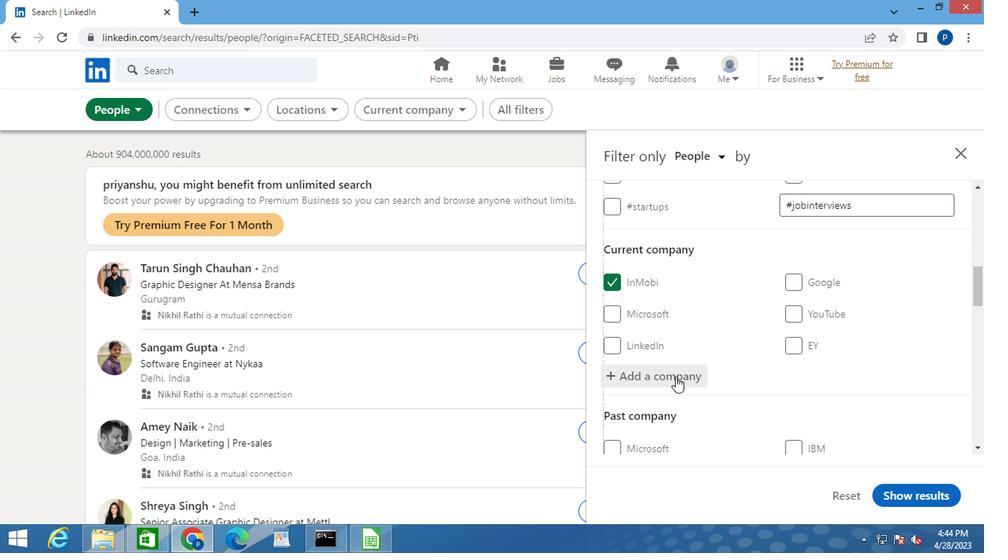 
Action: Mouse scrolled (681, 368) with delta (0, 0)
Screenshot: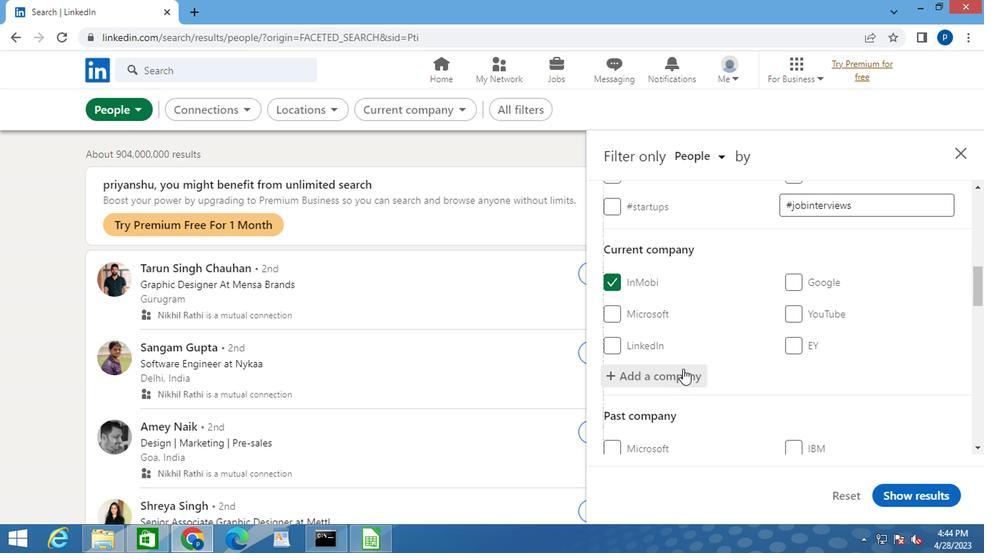 
Action: Mouse scrolled (681, 368) with delta (0, 0)
Screenshot: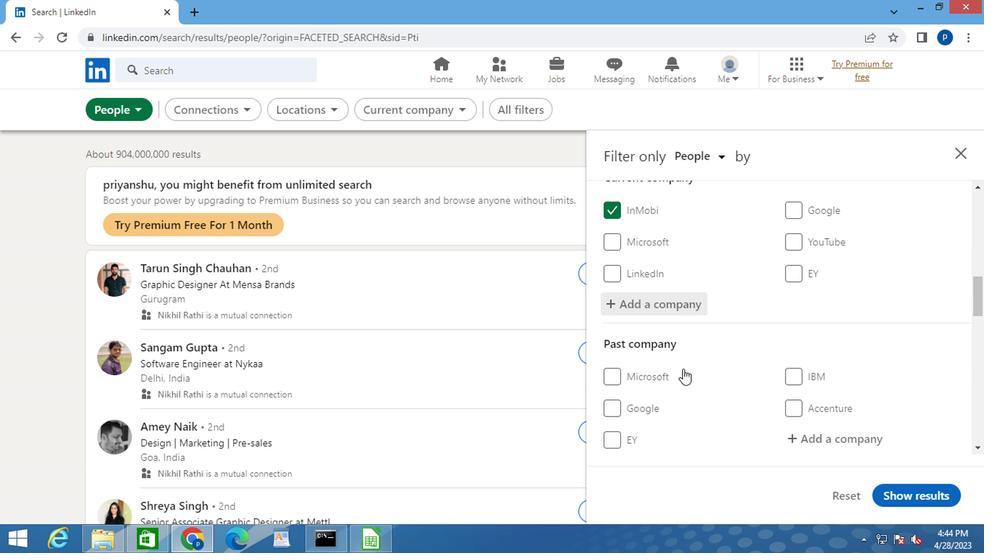 
Action: Mouse scrolled (681, 368) with delta (0, 0)
Screenshot: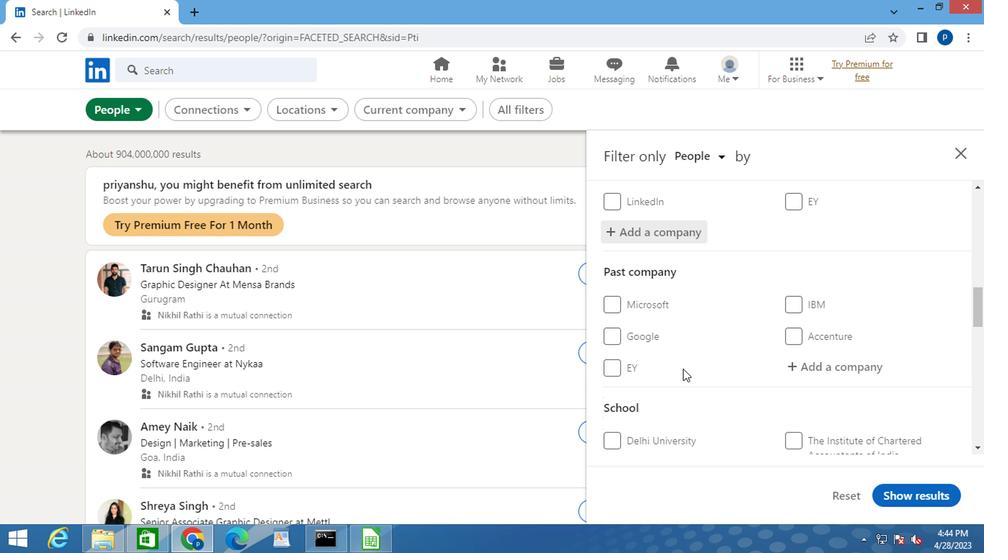 
Action: Mouse scrolled (681, 368) with delta (0, 0)
Screenshot: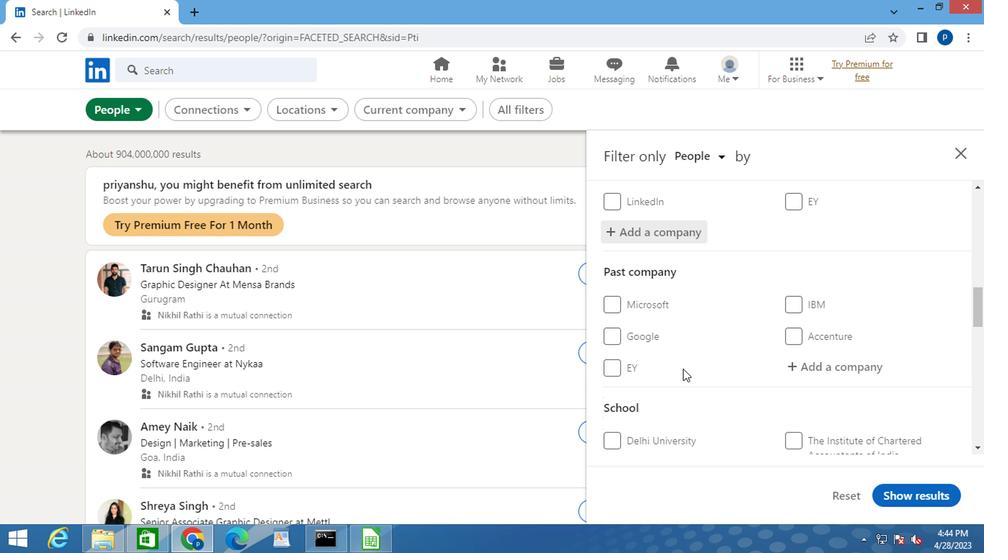 
Action: Mouse moved to (803, 372)
Screenshot: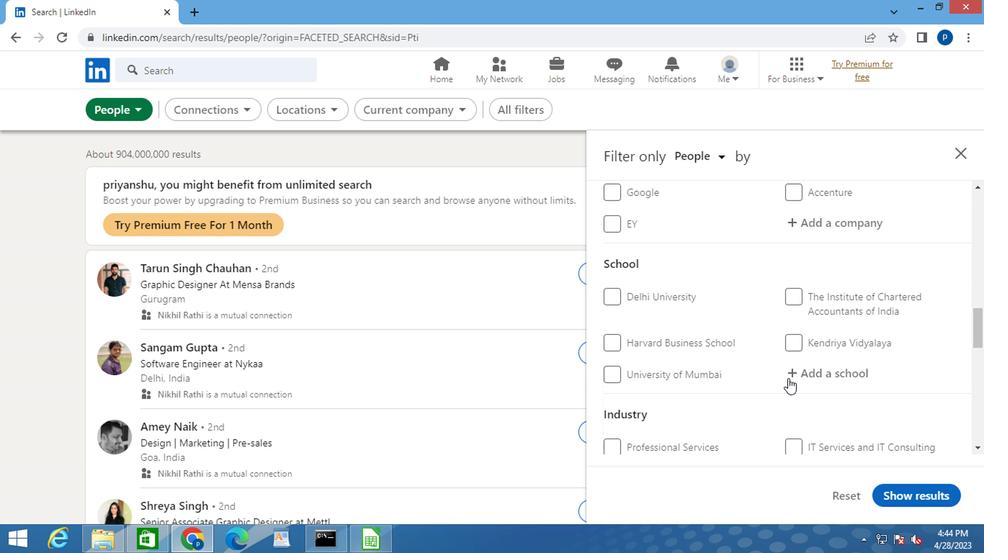 
Action: Mouse pressed left at (803, 372)
Screenshot: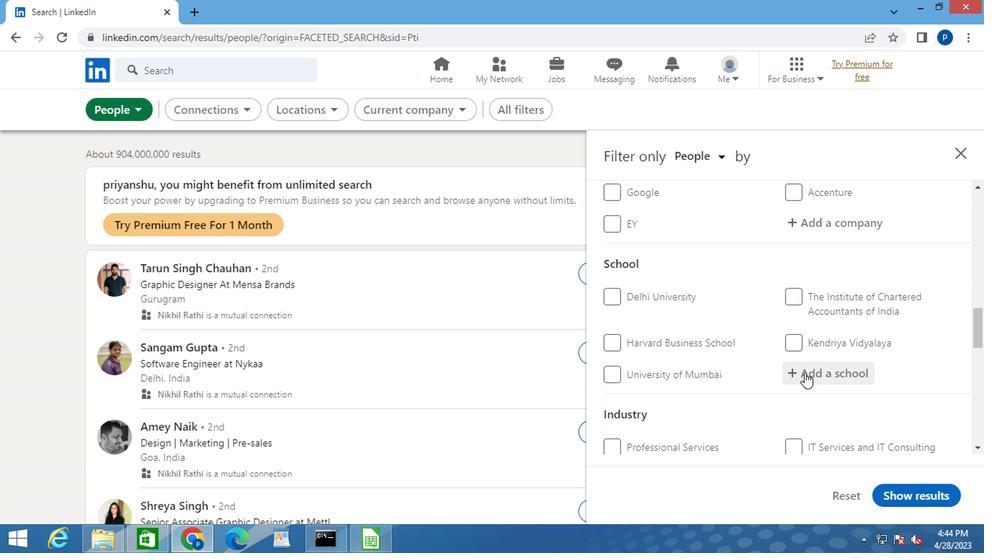 
Action: Key pressed <Key.caps_lock>N<Key.caps_lock>AVY<Key.space><Key.caps_lock>
Screenshot: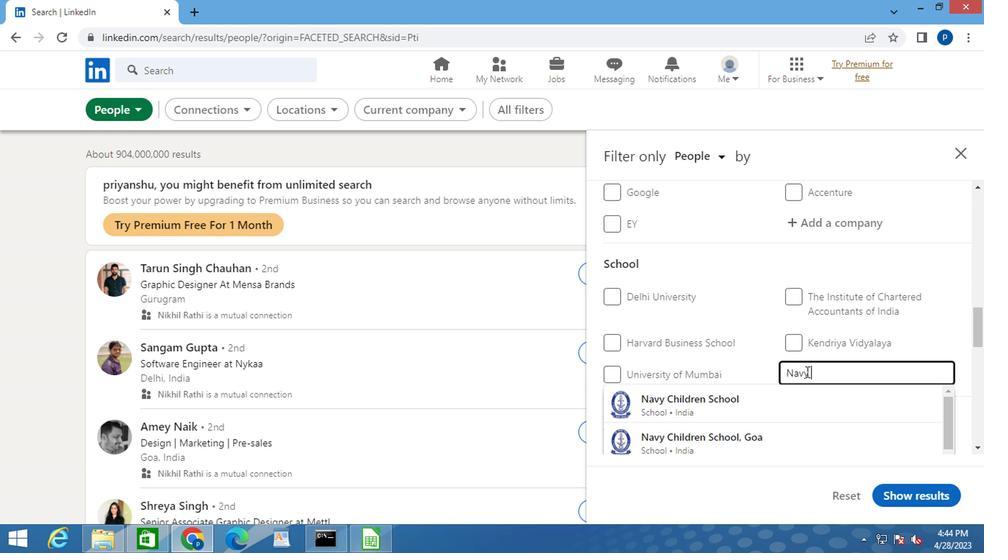 
Action: Mouse moved to (728, 403)
Screenshot: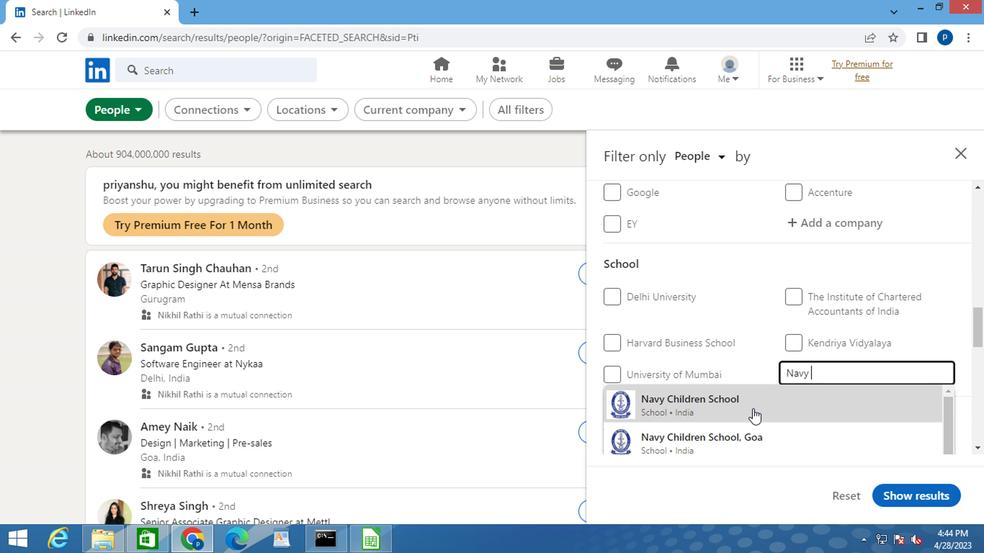 
Action: Mouse pressed left at (728, 403)
Screenshot: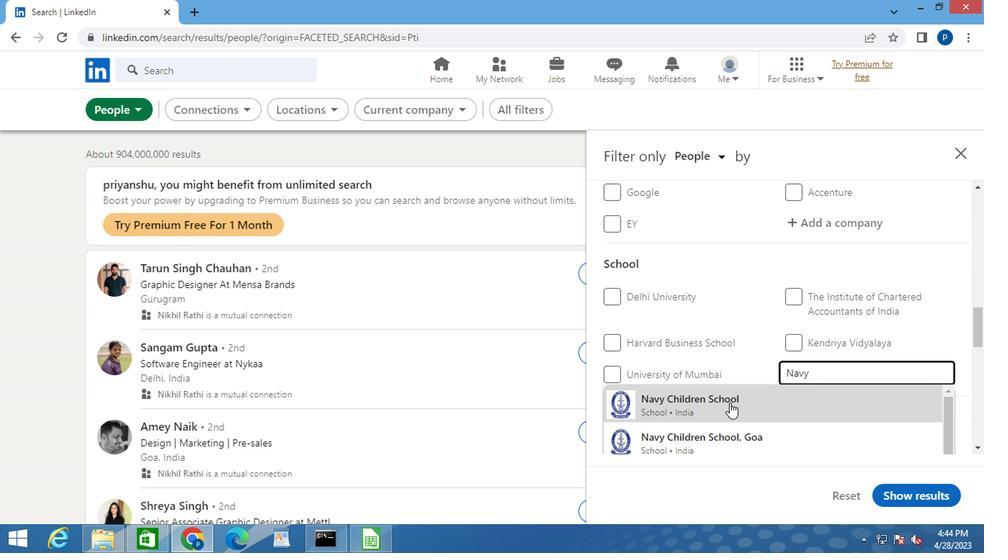 
Action: Mouse moved to (721, 382)
Screenshot: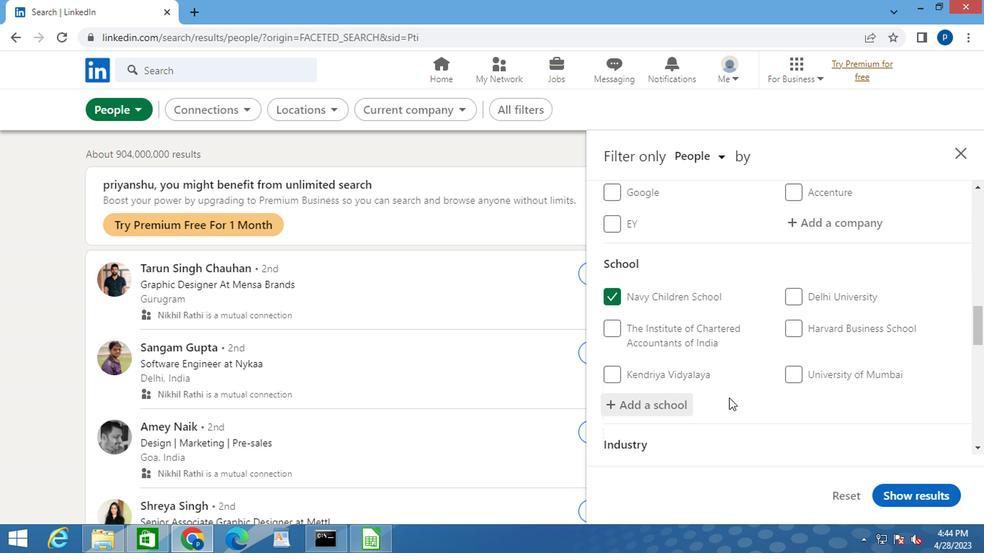 
Action: Mouse scrolled (721, 382) with delta (0, 0)
Screenshot: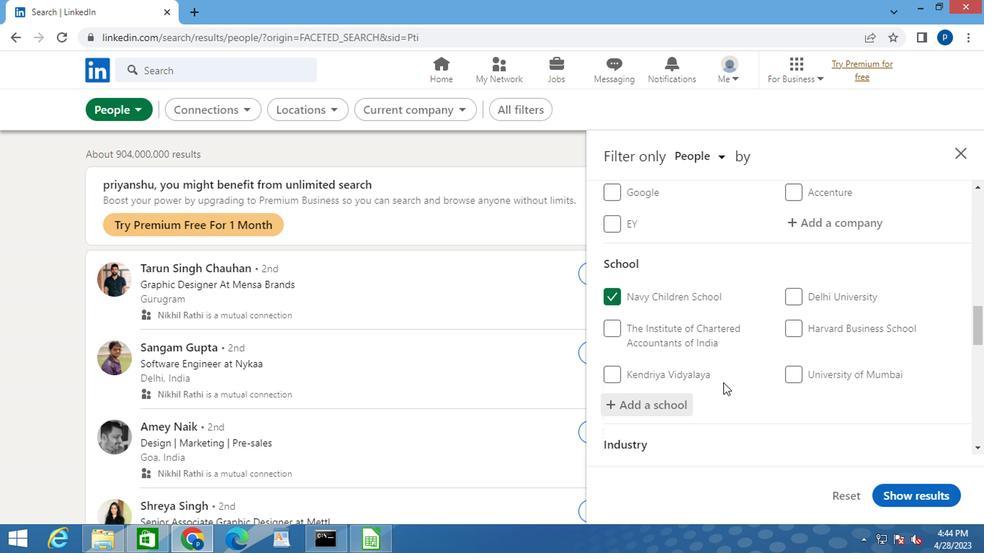 
Action: Mouse scrolled (721, 382) with delta (0, 0)
Screenshot: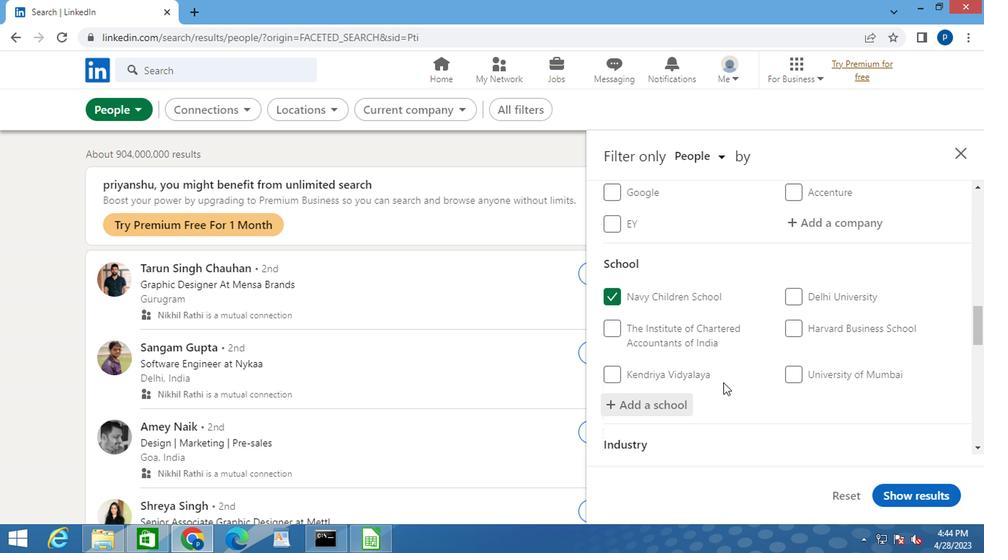 
Action: Mouse moved to (800, 408)
Screenshot: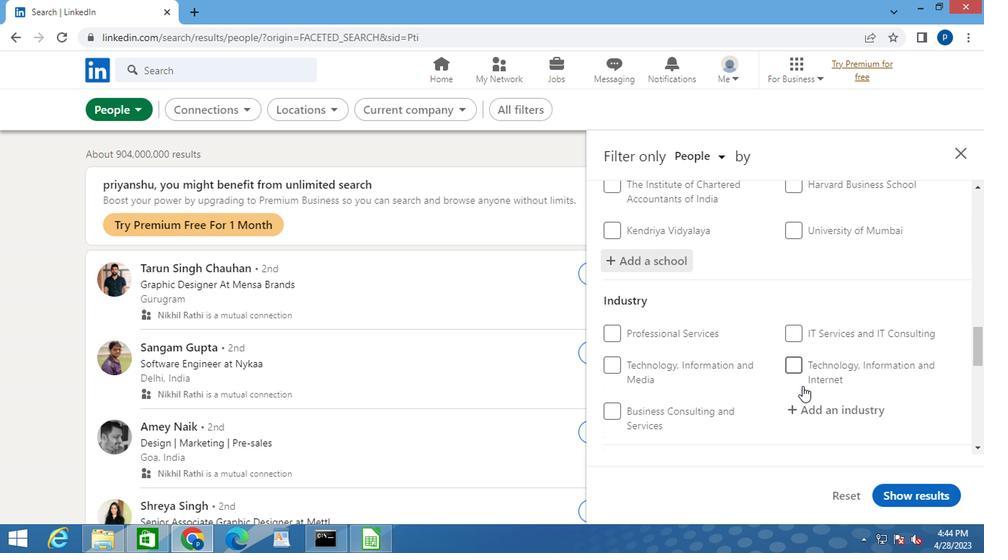 
Action: Mouse pressed left at (800, 408)
Screenshot: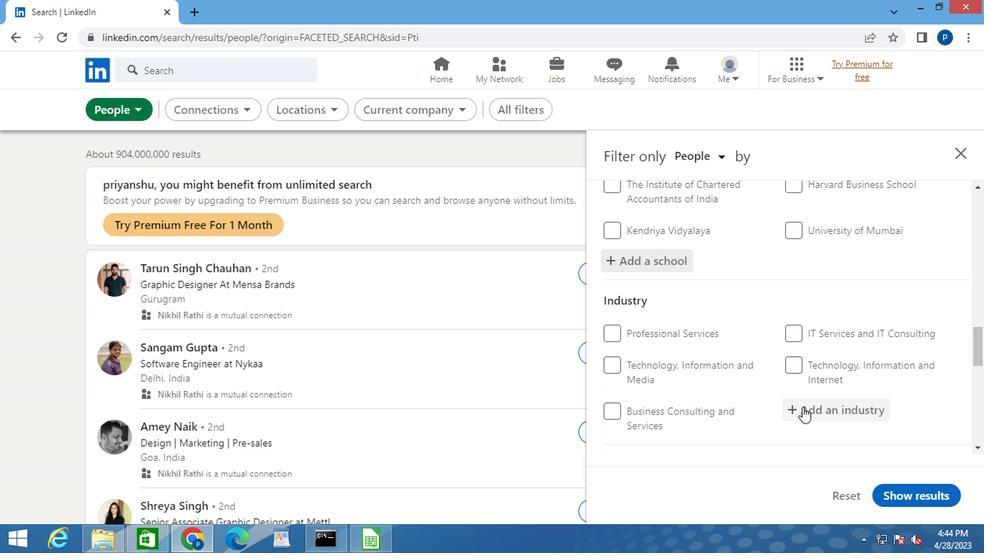 
Action: Mouse moved to (800, 408)
Screenshot: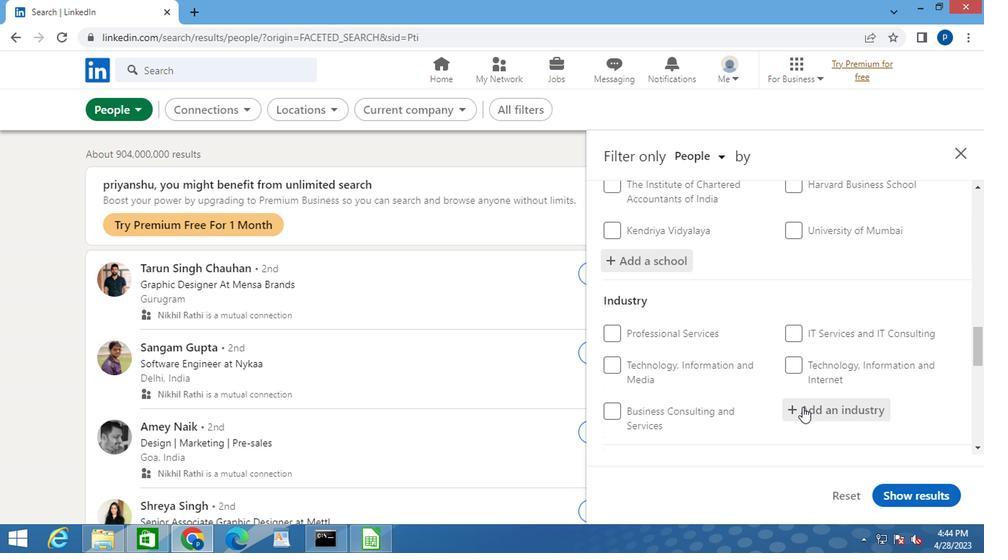 
Action: Key pressed <Key.caps_lock>O<Key.caps_lock>PTOME
Screenshot: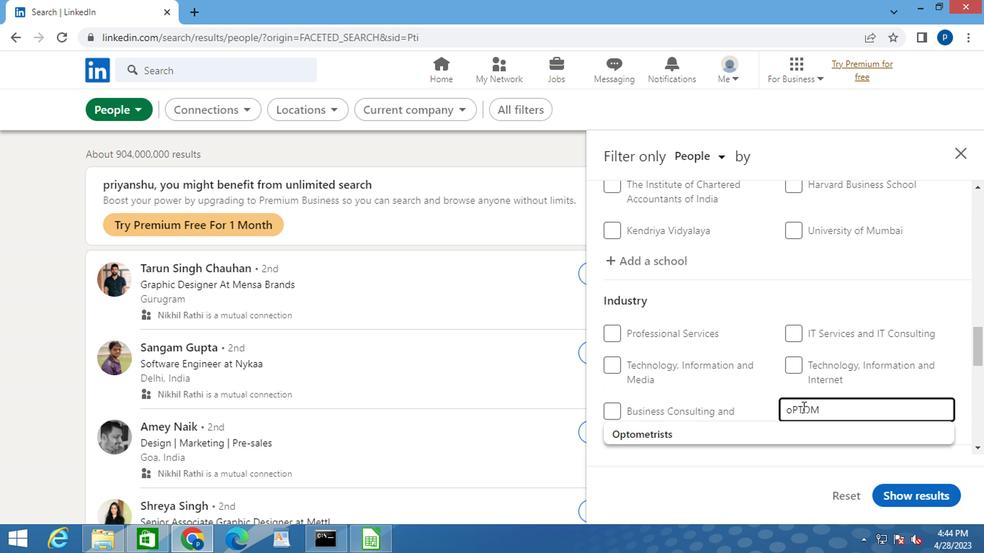 
Action: Mouse moved to (656, 433)
Screenshot: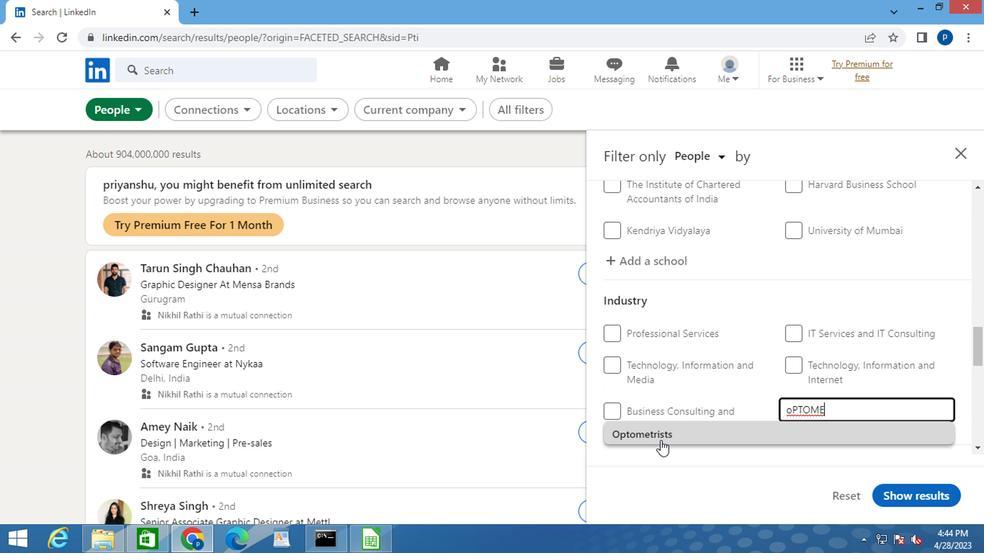
Action: Mouse pressed left at (656, 433)
Screenshot: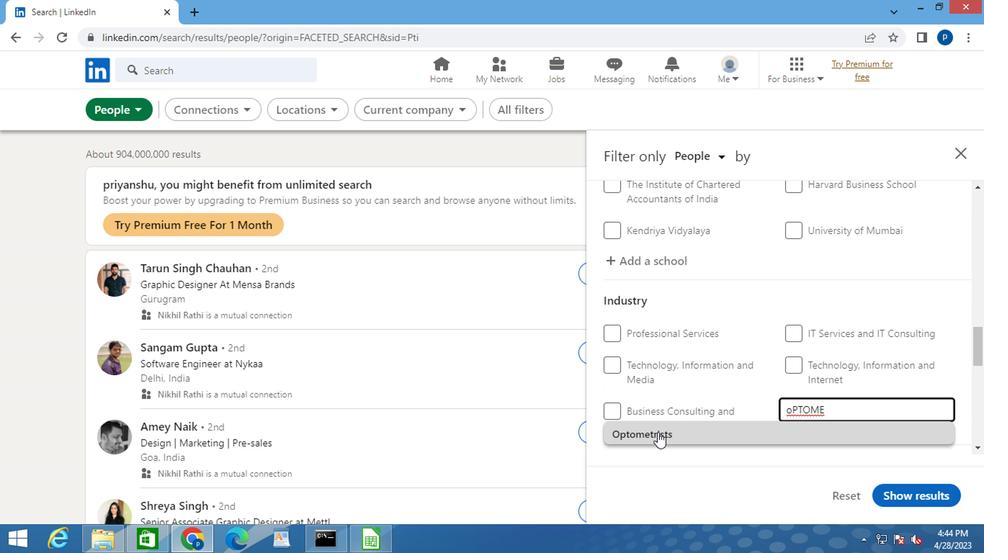 
Action: Mouse moved to (678, 389)
Screenshot: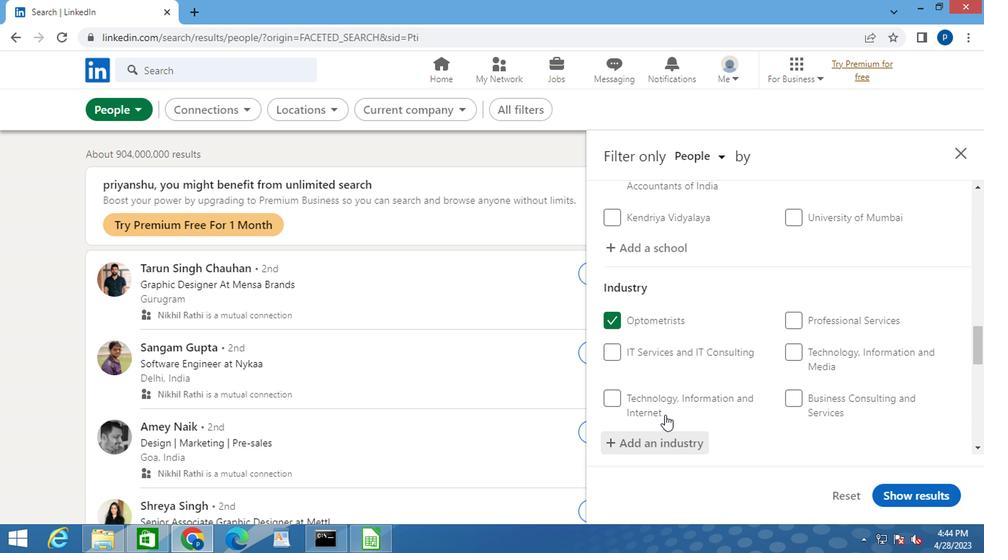 
Action: Mouse scrolled (678, 389) with delta (0, 0)
Screenshot: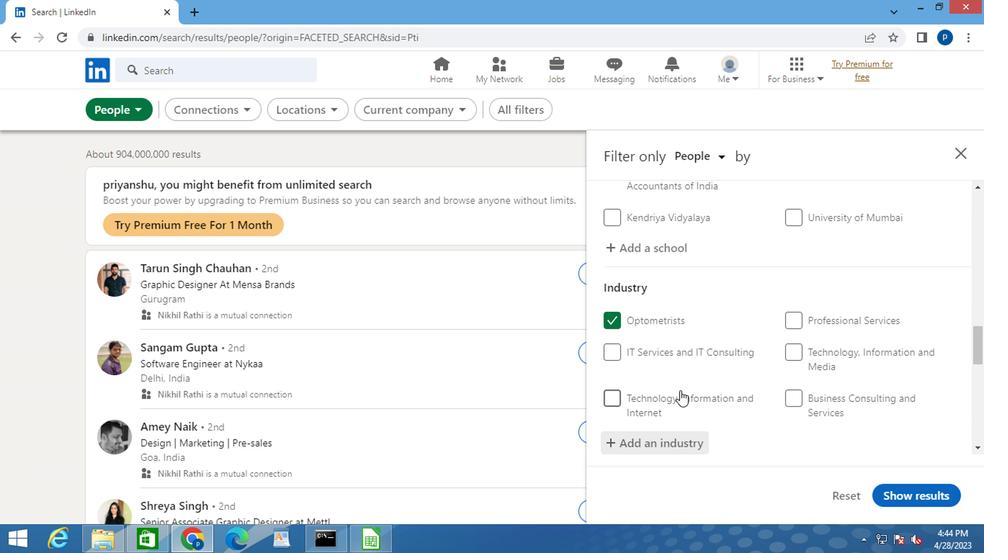 
Action: Mouse scrolled (678, 389) with delta (0, 0)
Screenshot: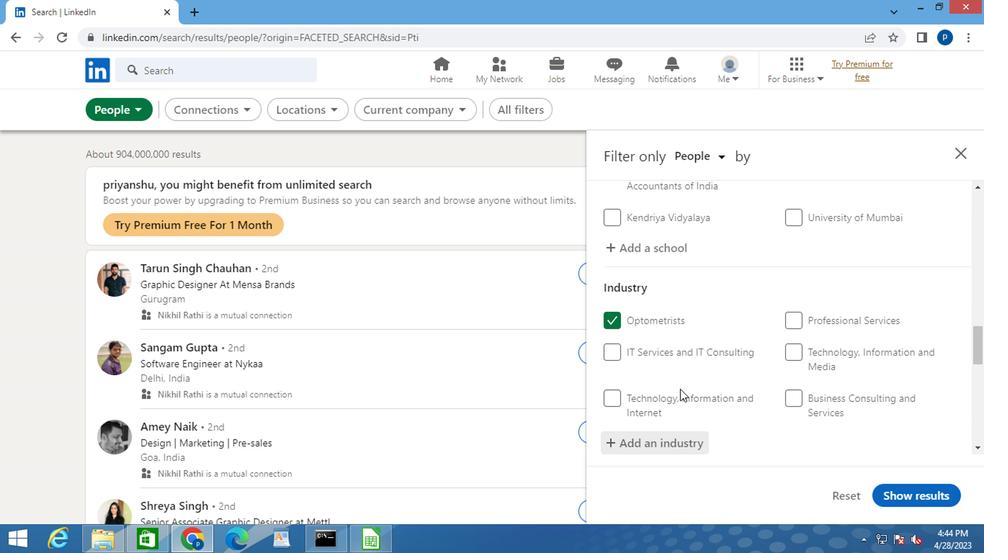 
Action: Mouse scrolled (678, 389) with delta (0, 0)
Screenshot: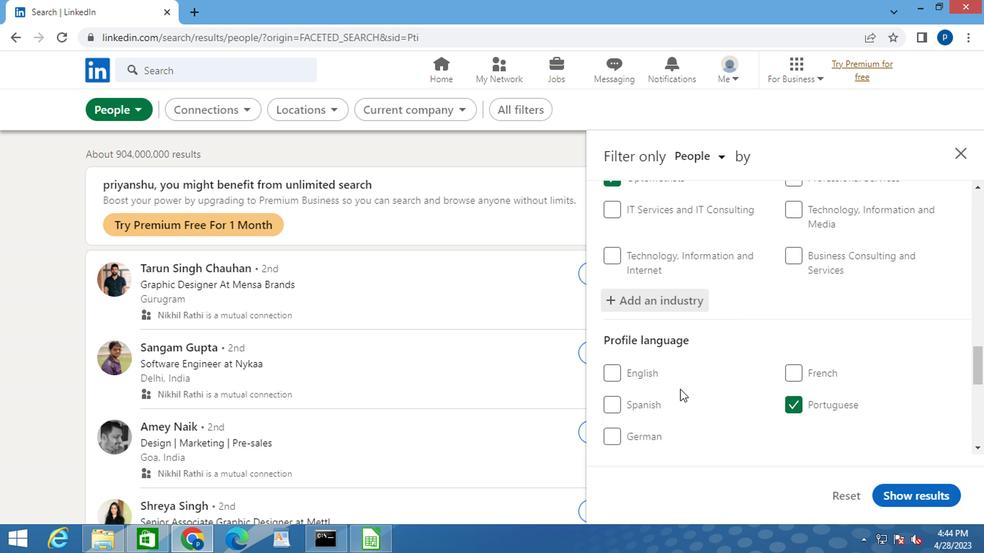 
Action: Mouse moved to (675, 382)
Screenshot: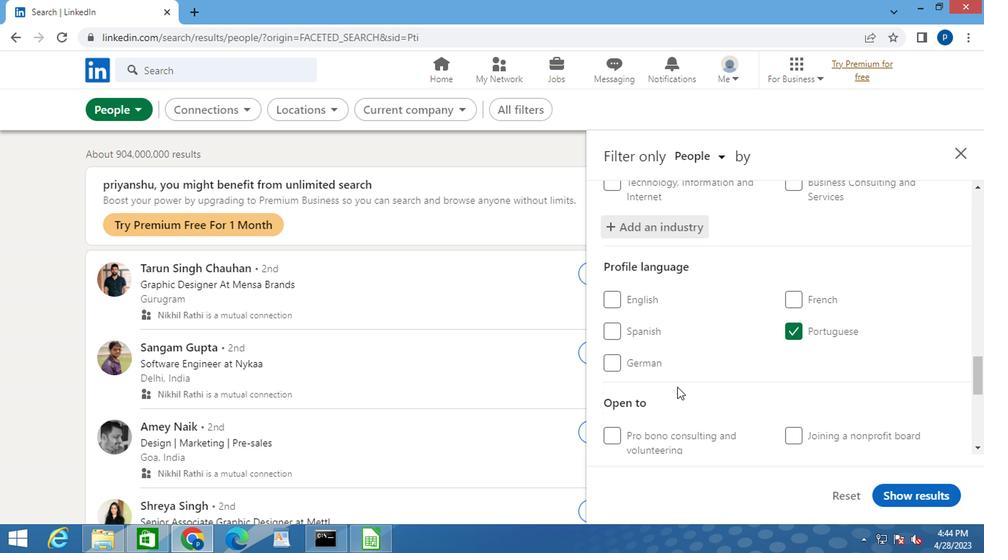 
Action: Mouse scrolled (675, 381) with delta (0, 0)
Screenshot: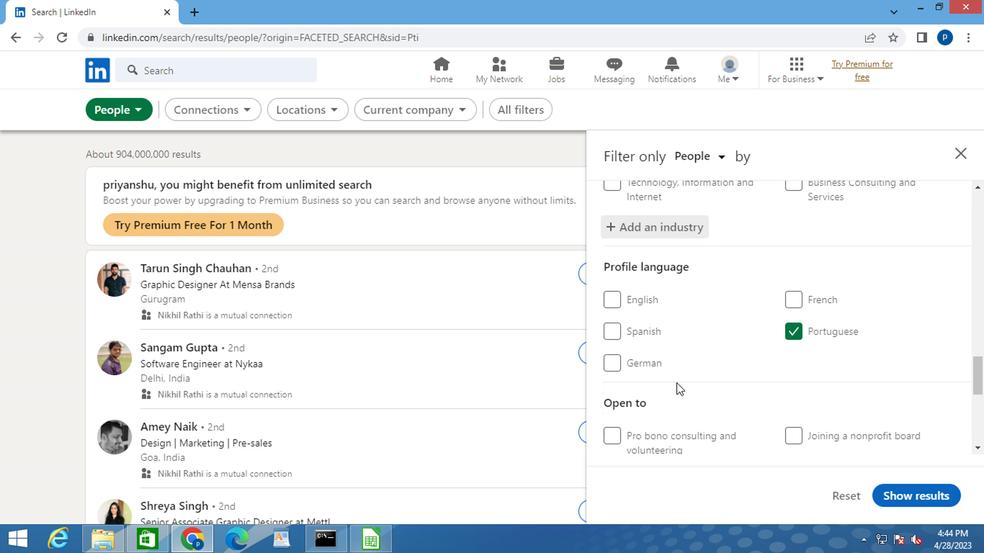 
Action: Mouse moved to (697, 379)
Screenshot: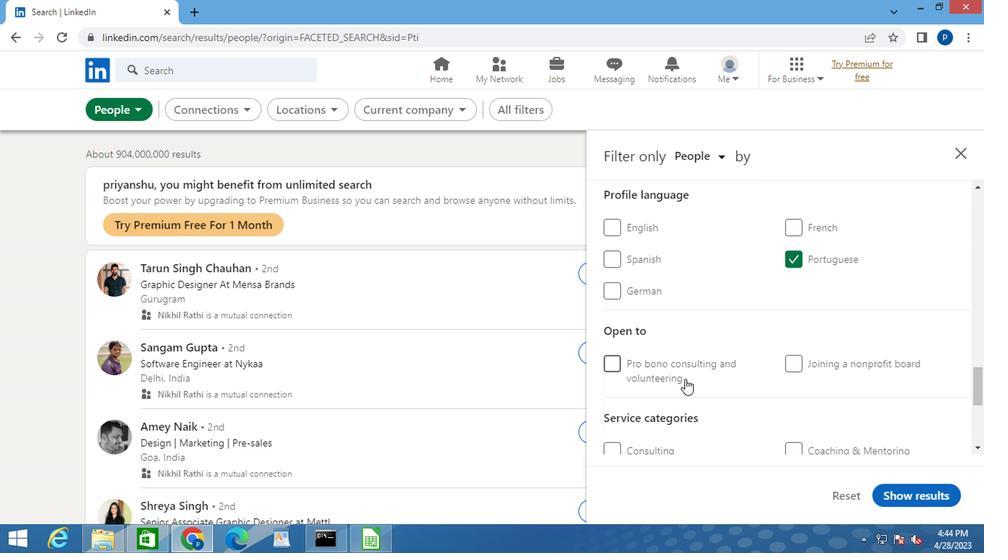 
Action: Mouse scrolled (697, 378) with delta (0, 0)
Screenshot: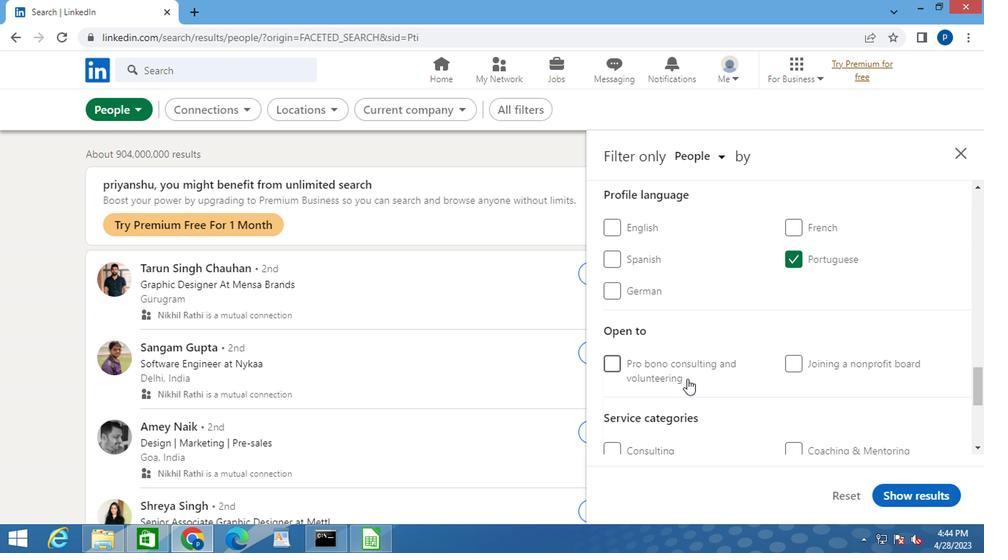 
Action: Mouse moved to (811, 436)
Screenshot: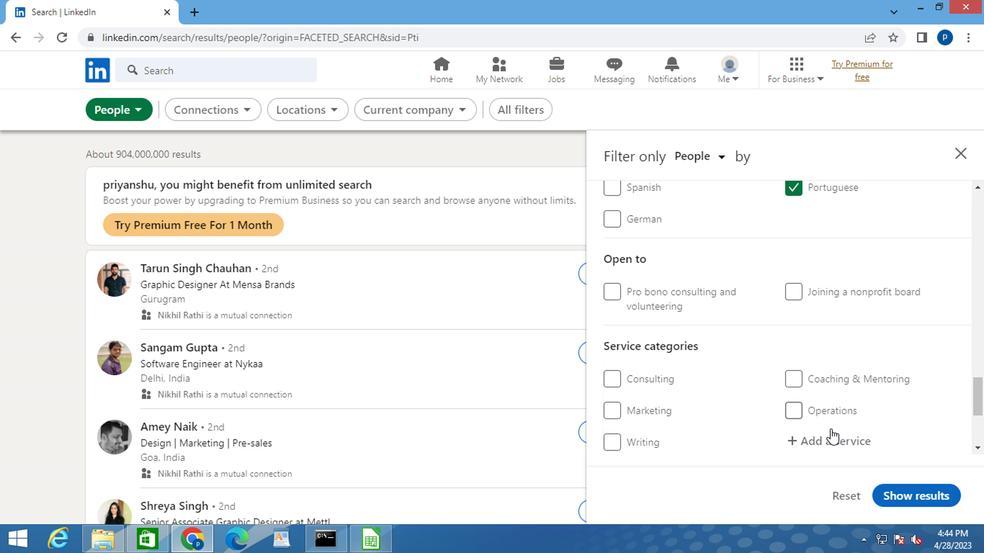
Action: Mouse pressed left at (811, 436)
Screenshot: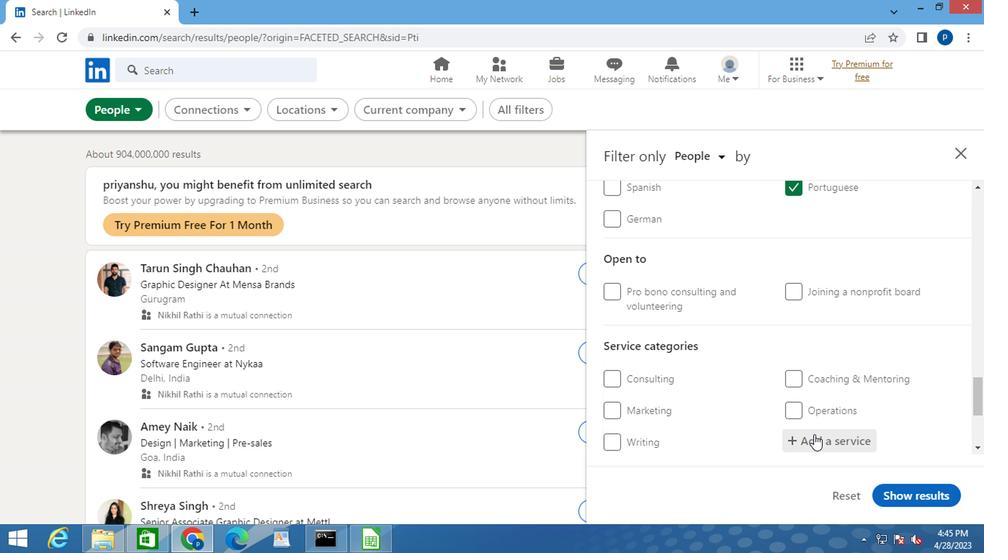 
Action: Key pressed N<Key.caps_lock>OTARY
Screenshot: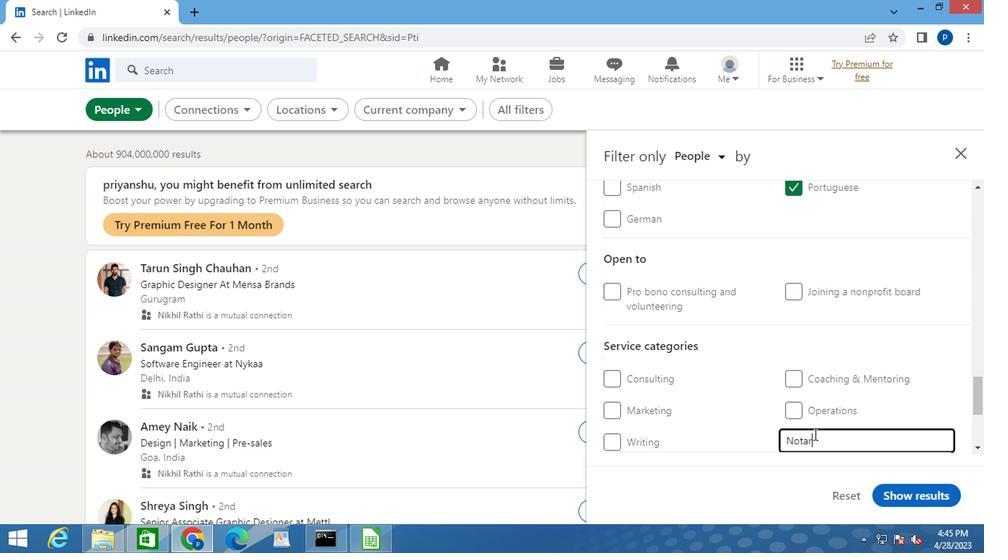 
Action: Mouse moved to (797, 423)
Screenshot: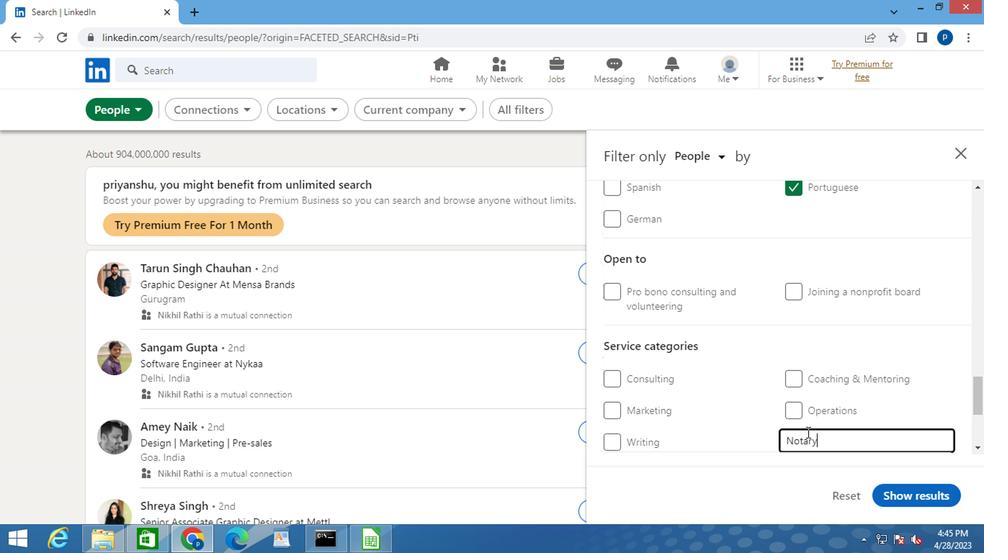 
Action: Mouse scrolled (797, 422) with delta (0, 0)
Screenshot: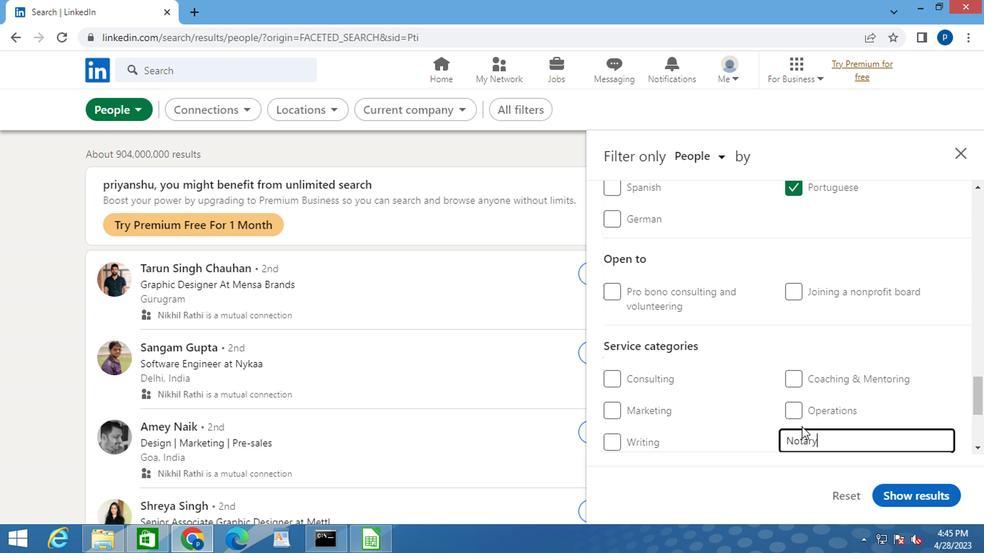
Action: Mouse moved to (723, 396)
Screenshot: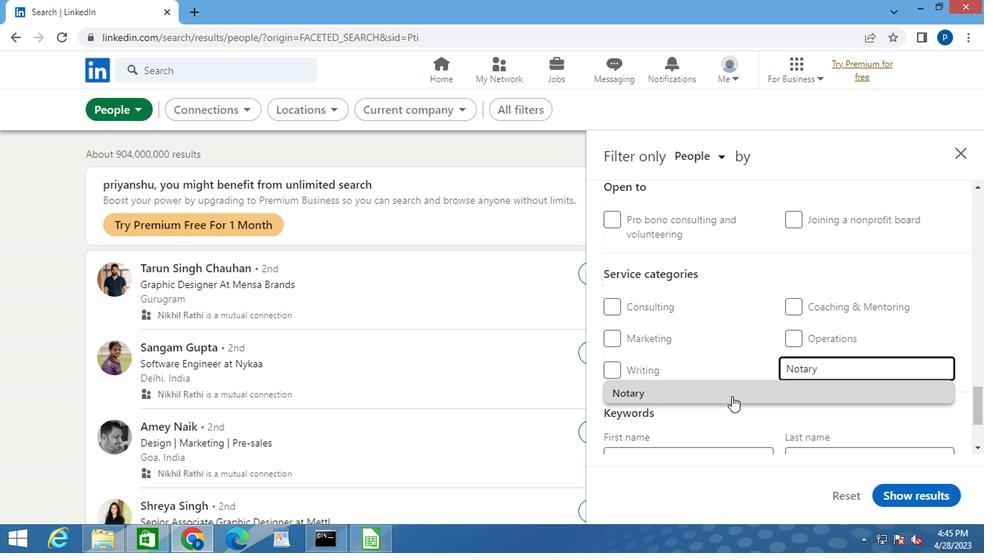 
Action: Mouse pressed left at (723, 396)
Screenshot: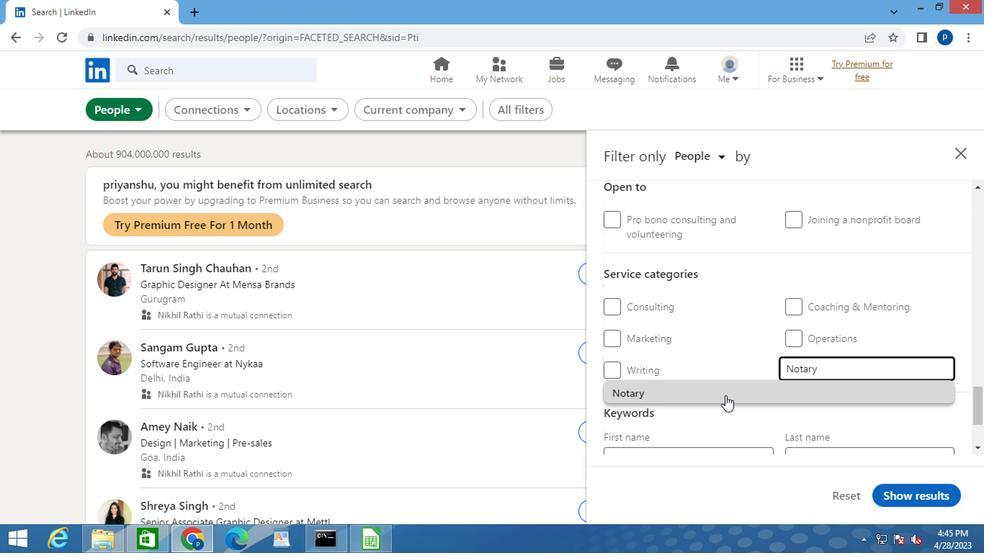 
Action: Mouse moved to (701, 363)
Screenshot: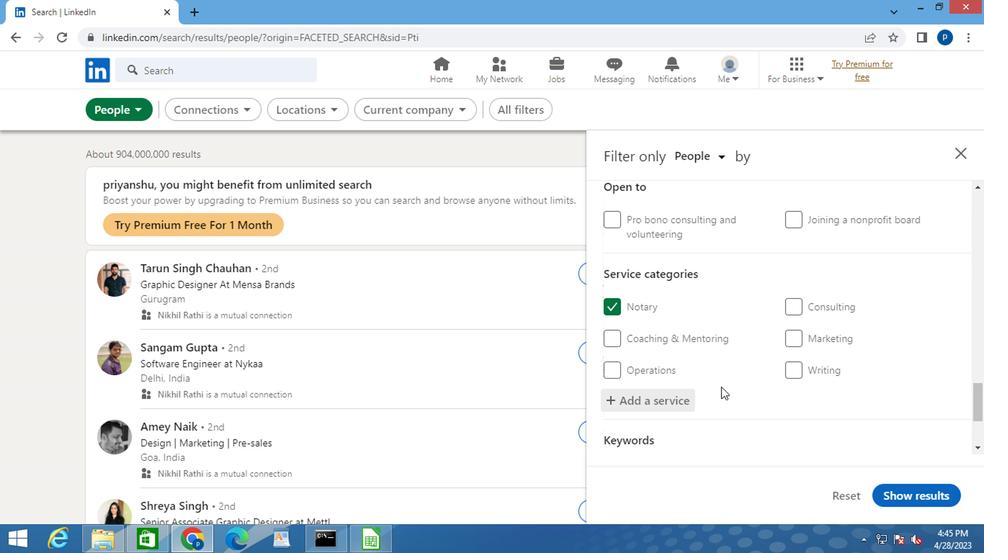
Action: Mouse scrolled (701, 362) with delta (0, -1)
Screenshot: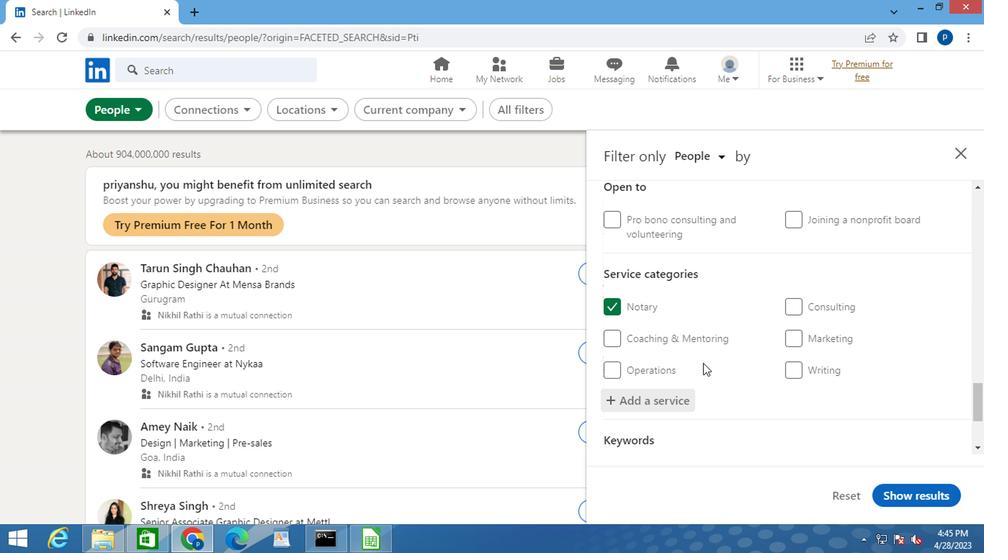 
Action: Mouse scrolled (701, 362) with delta (0, -1)
Screenshot: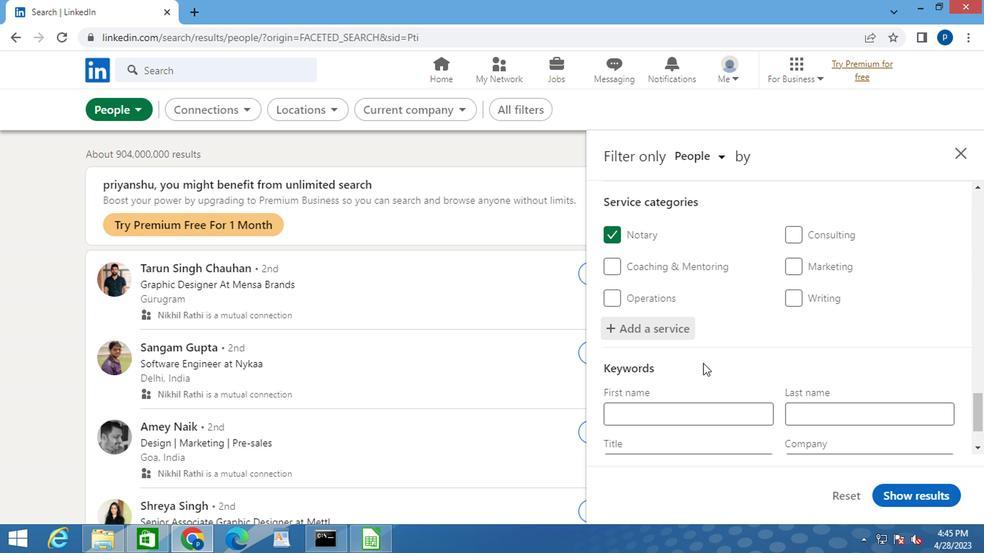 
Action: Mouse moved to (673, 384)
Screenshot: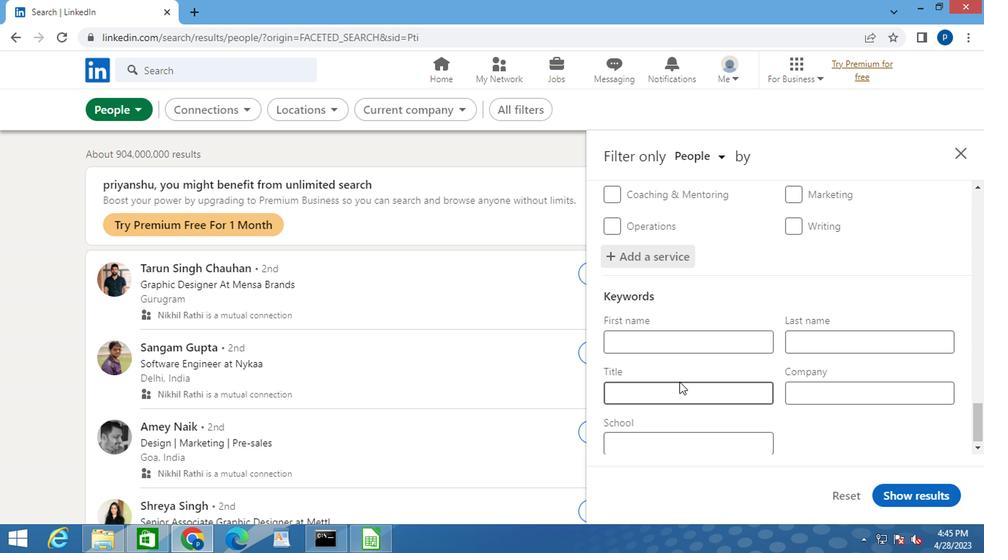 
Action: Mouse pressed left at (673, 384)
Screenshot: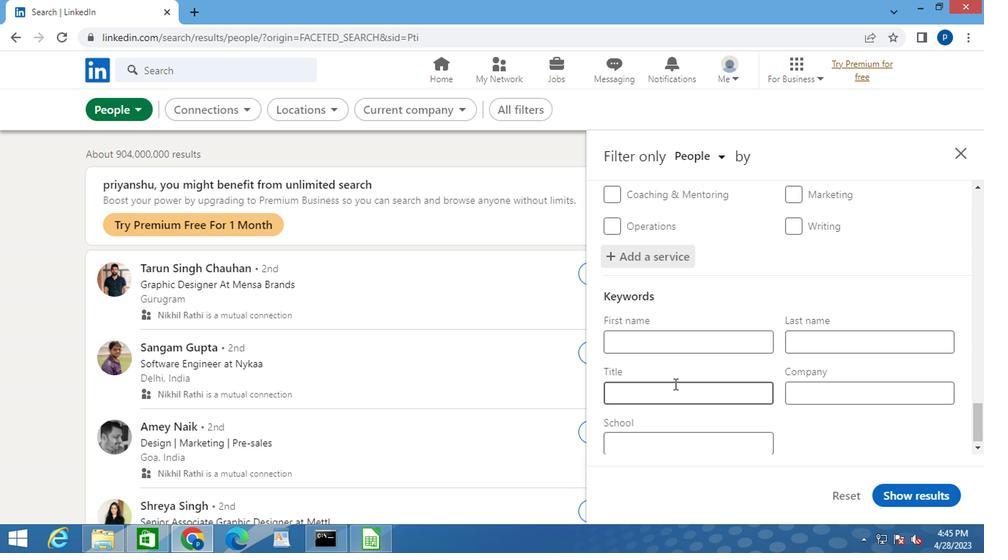 
Action: Mouse moved to (668, 392)
Screenshot: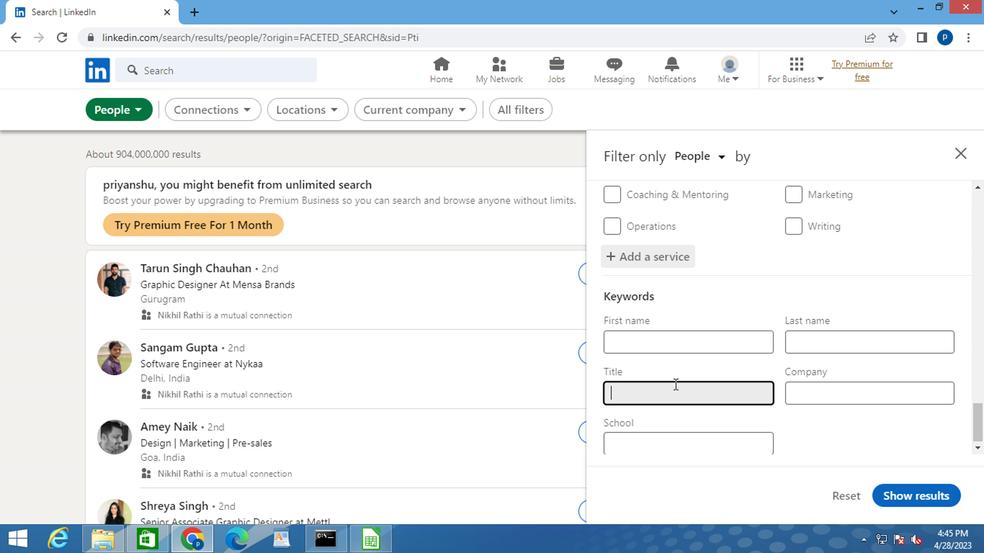 
Action: Key pressed <Key.caps_lock>F<Key.caps_lock>ILE<Key.space><Key.caps_lock>C<Key.caps_lock>LERK<Key.space>
Screenshot: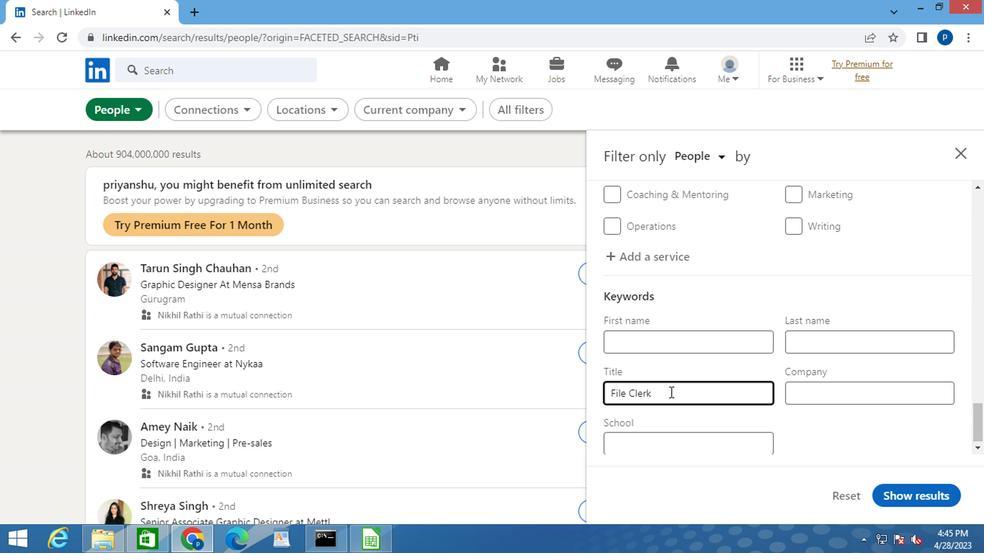 
Action: Mouse moved to (910, 495)
Screenshot: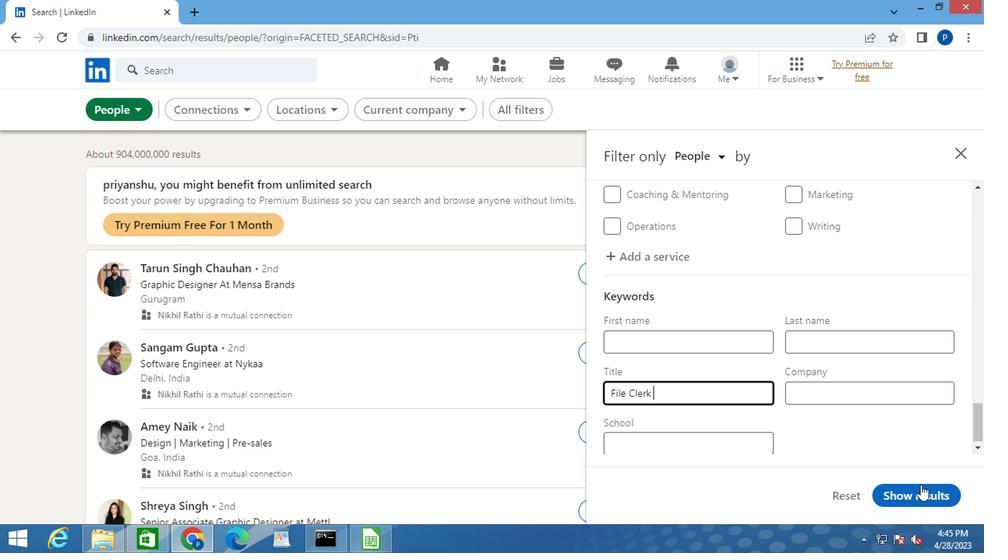 
Action: Mouse pressed left at (910, 495)
Screenshot: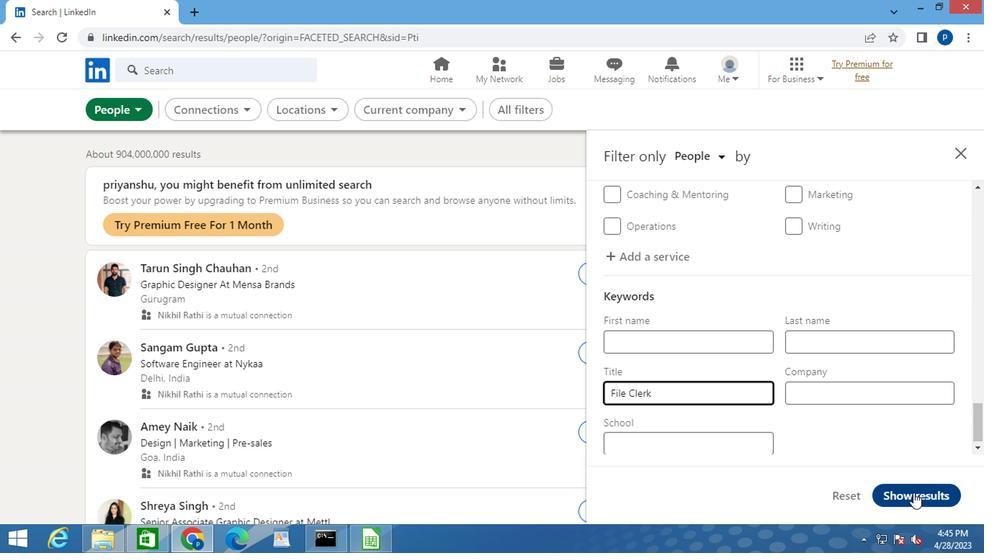 
Action: Mouse moved to (372, 310)
Screenshot: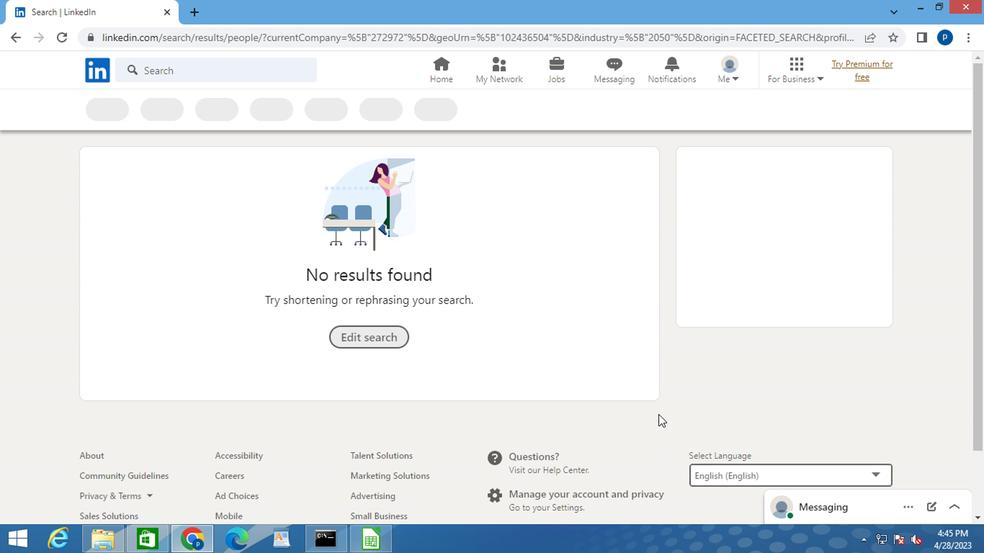 
